 Task: Open Card Mediation Preparation Review in Board Email Marketing Best Practices to Workspace Appointment Scheduling and add a team member Softage.1@softage.net, a label Blue, a checklist Content Marketing, an attachment from Trello, a color Blue and finally, add a card description 'Develop and launch new marketing campaign for product' and a comment 'We should approach this task with a sense of ownership and personal responsibility for its success.'. Add a start date 'Jan 01, 1900' with a due date 'Jan 08, 1900'
Action: Mouse moved to (175, 145)
Screenshot: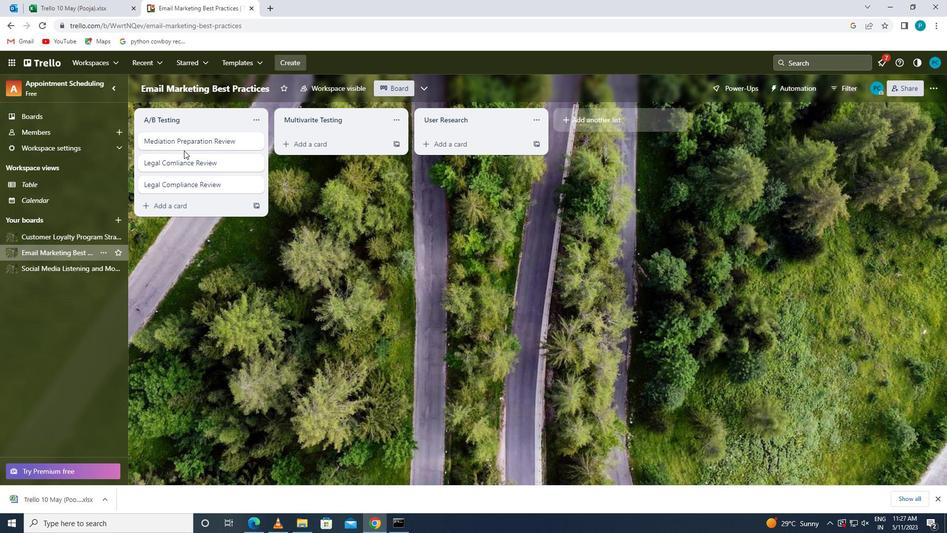 
Action: Mouse pressed left at (175, 145)
Screenshot: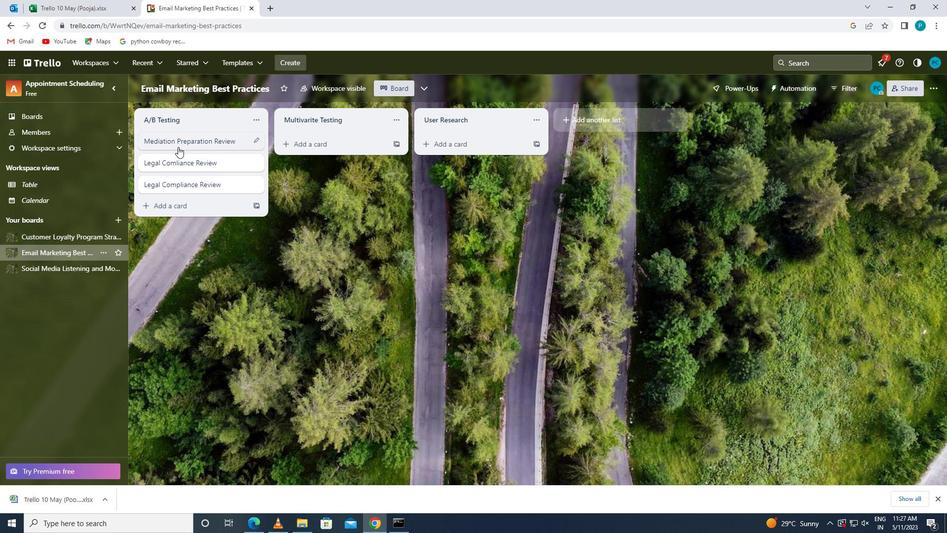 
Action: Mouse moved to (585, 145)
Screenshot: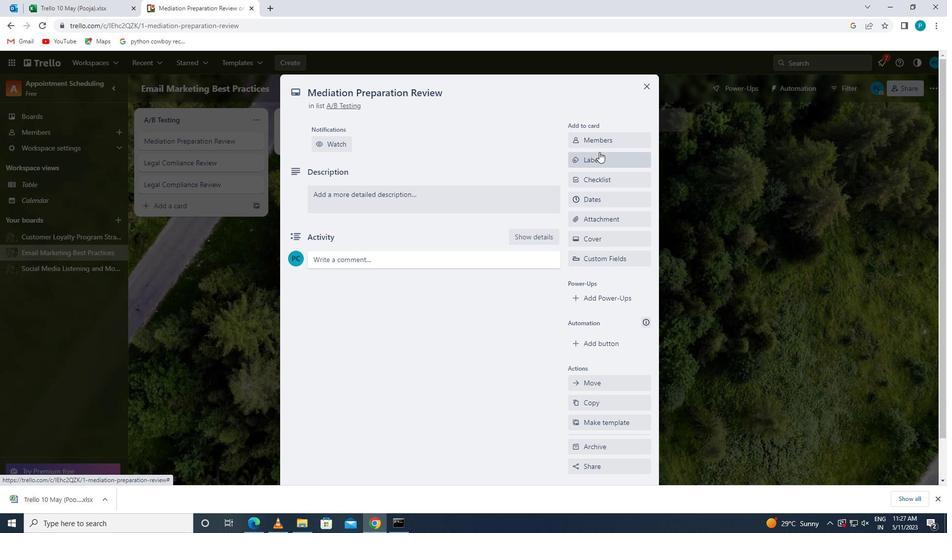 
Action: Mouse pressed left at (585, 145)
Screenshot: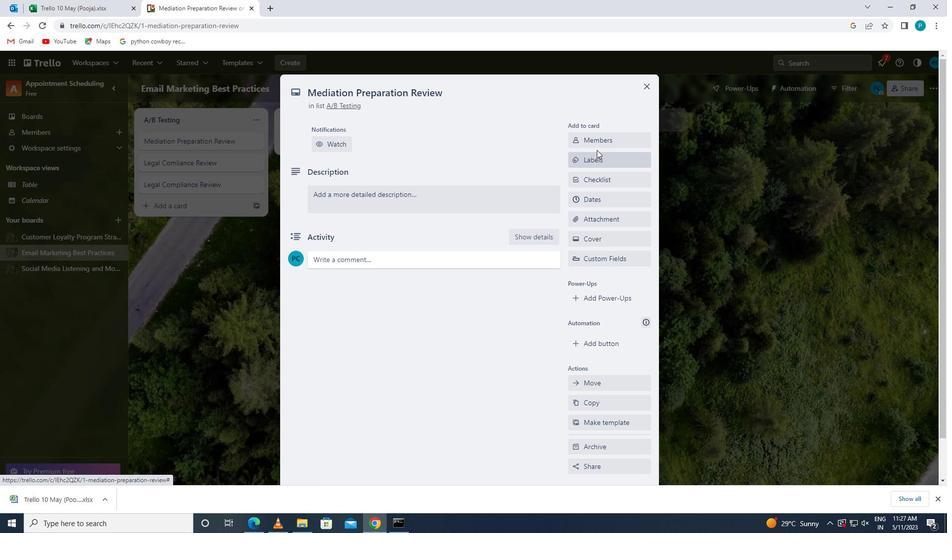 
Action: Mouse moved to (615, 154)
Screenshot: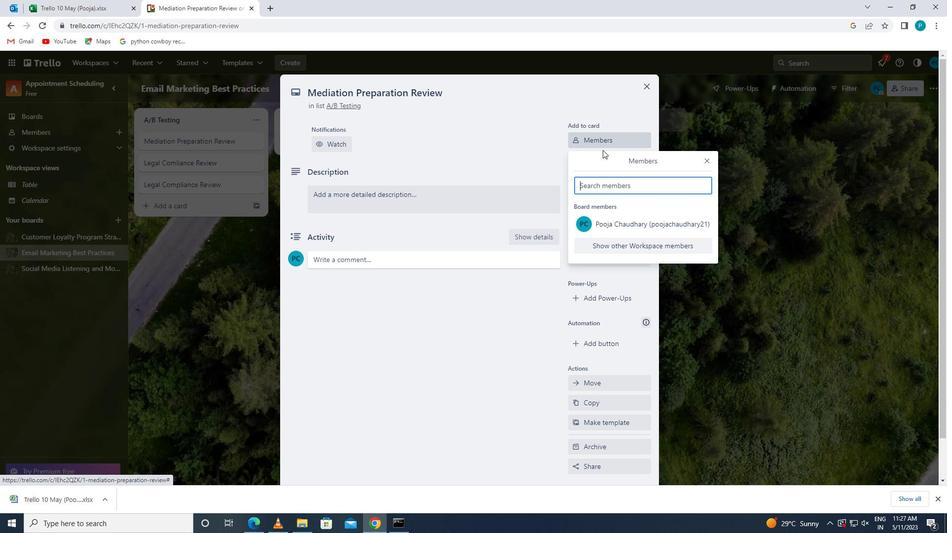 
Action: Key pressed <Key.caps_lock>s<Key.caps_lock>oftage.1
Screenshot: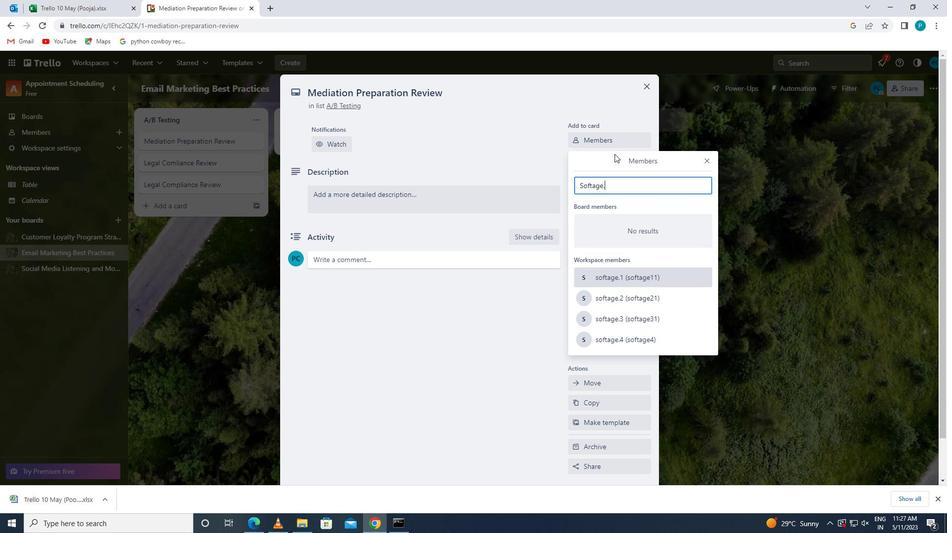 
Action: Mouse moved to (629, 277)
Screenshot: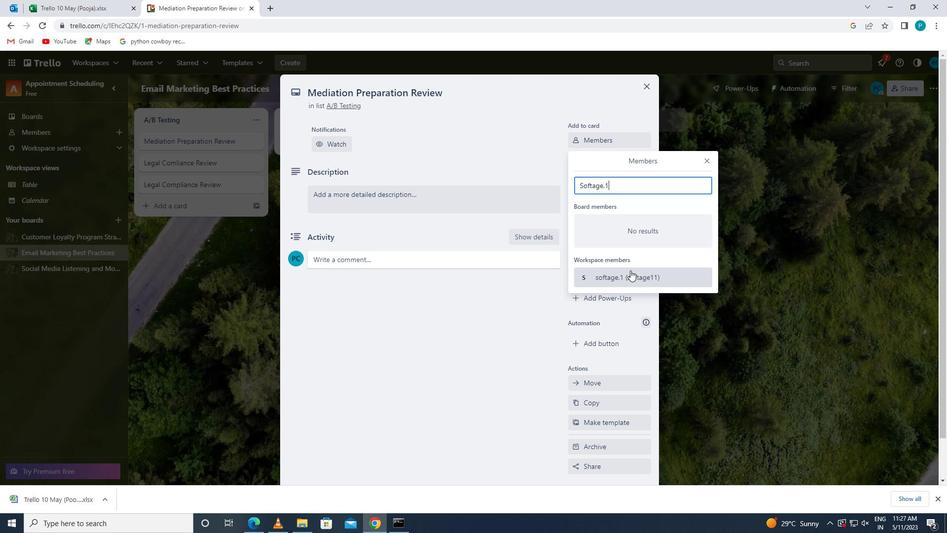 
Action: Mouse pressed left at (629, 277)
Screenshot: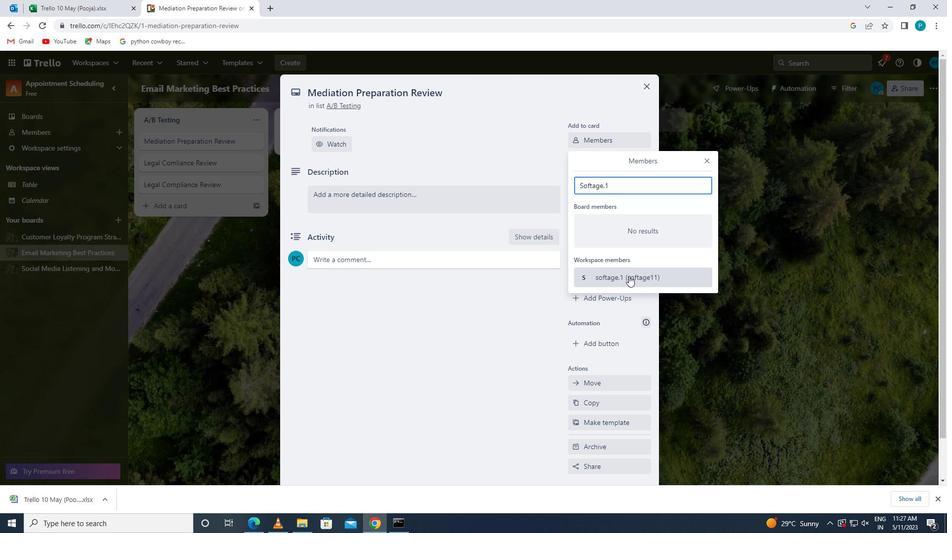 
Action: Mouse moved to (708, 158)
Screenshot: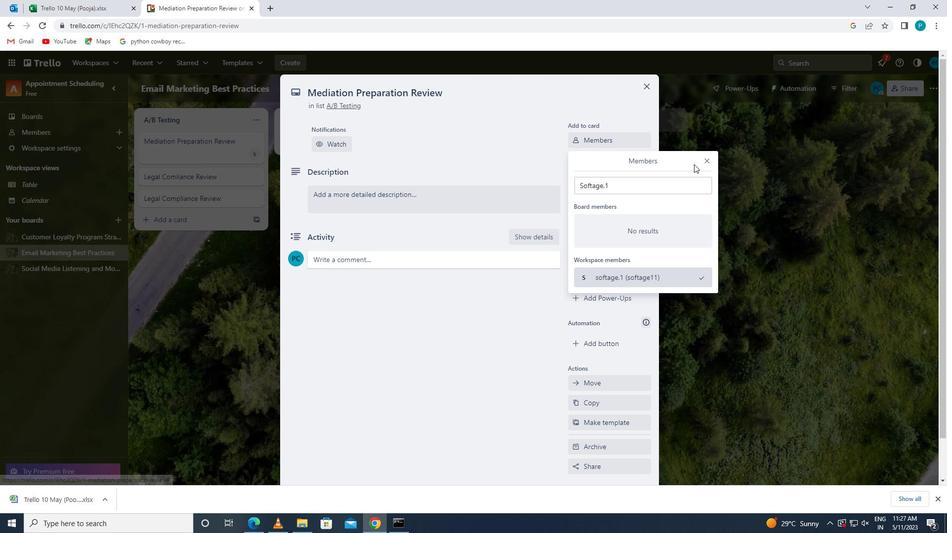 
Action: Mouse pressed left at (708, 158)
Screenshot: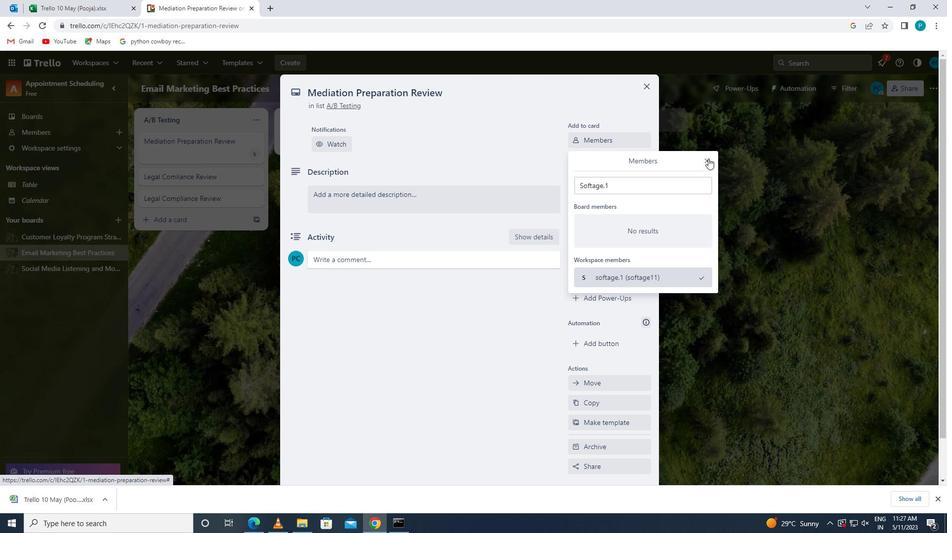 
Action: Mouse moved to (613, 193)
Screenshot: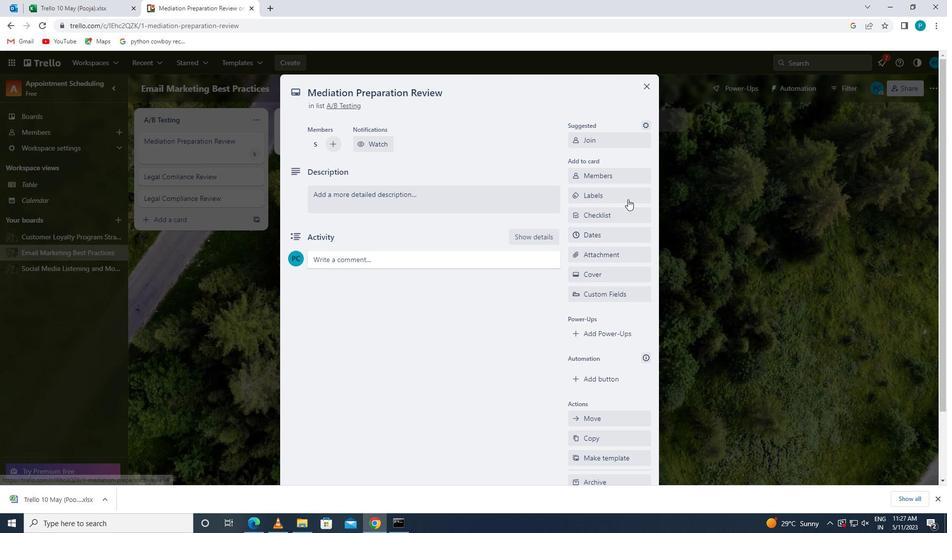 
Action: Mouse pressed left at (613, 193)
Screenshot: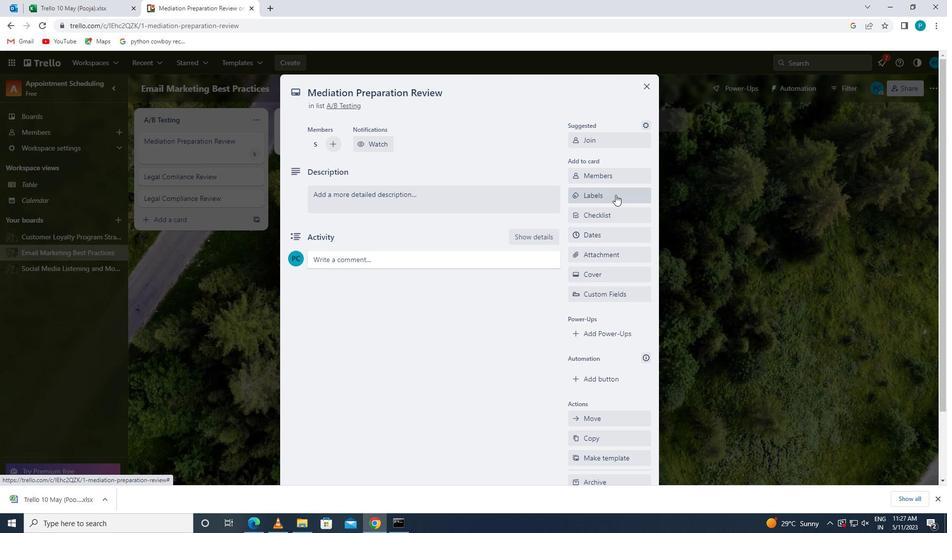 
Action: Mouse moved to (594, 388)
Screenshot: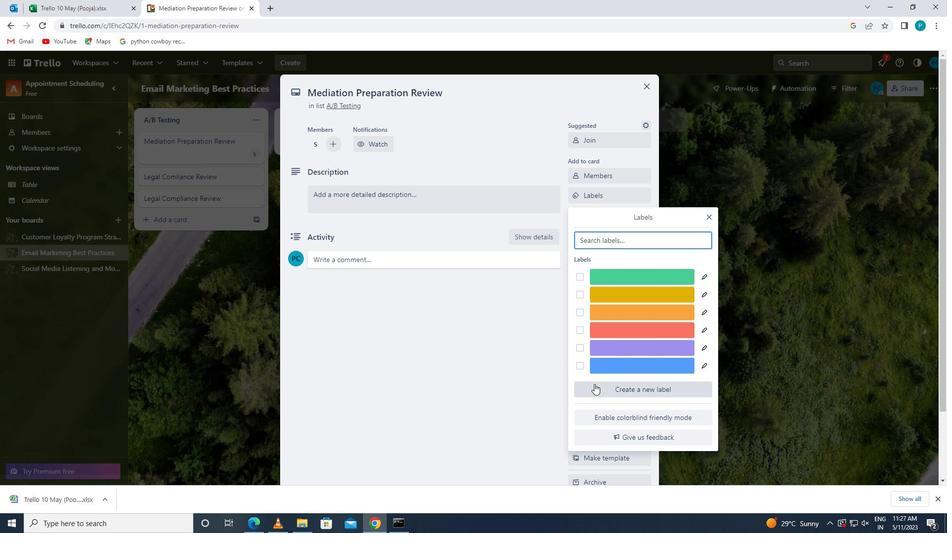
Action: Mouse pressed left at (594, 388)
Screenshot: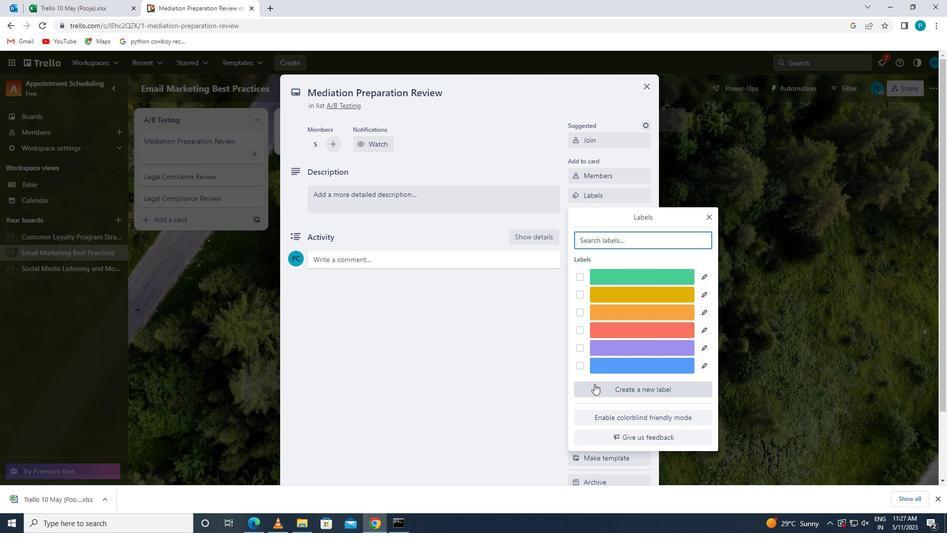 
Action: Mouse moved to (585, 284)
Screenshot: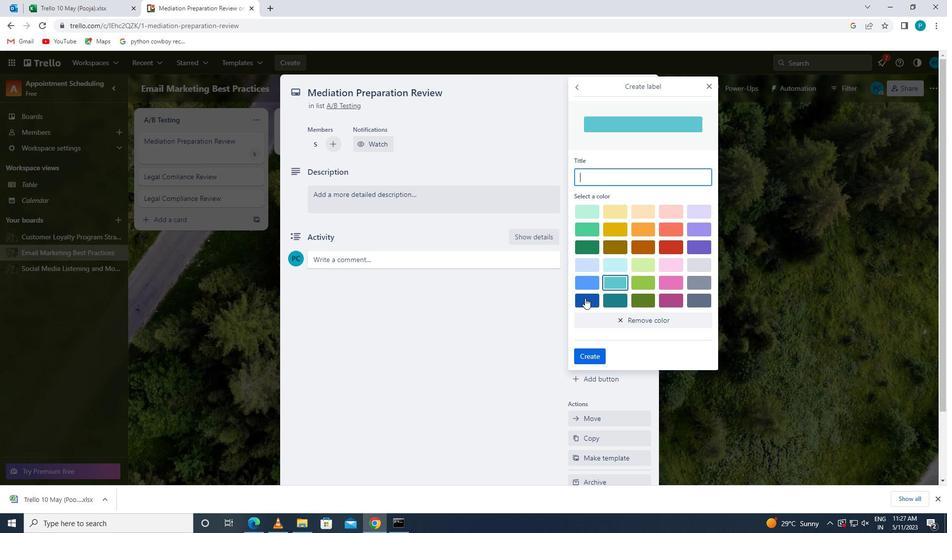 
Action: Mouse pressed left at (585, 284)
Screenshot: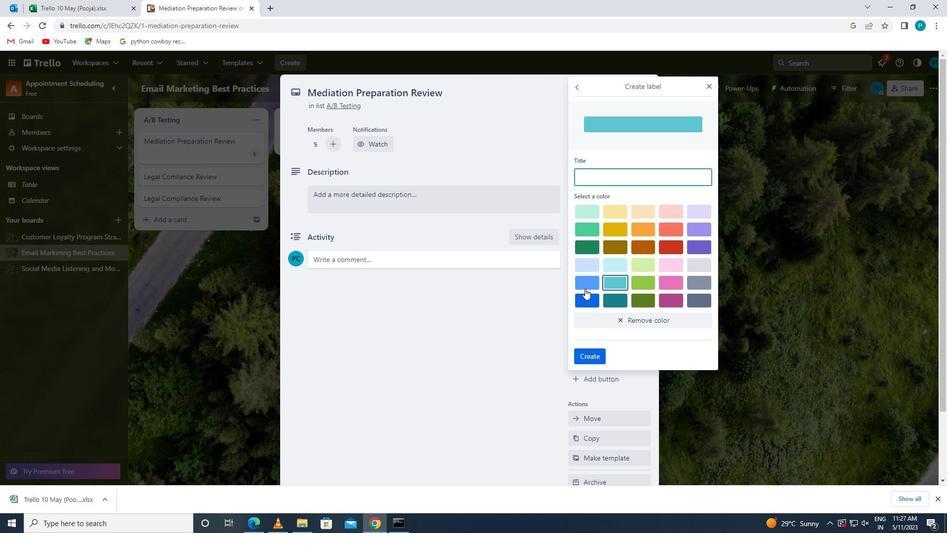 
Action: Mouse moved to (592, 354)
Screenshot: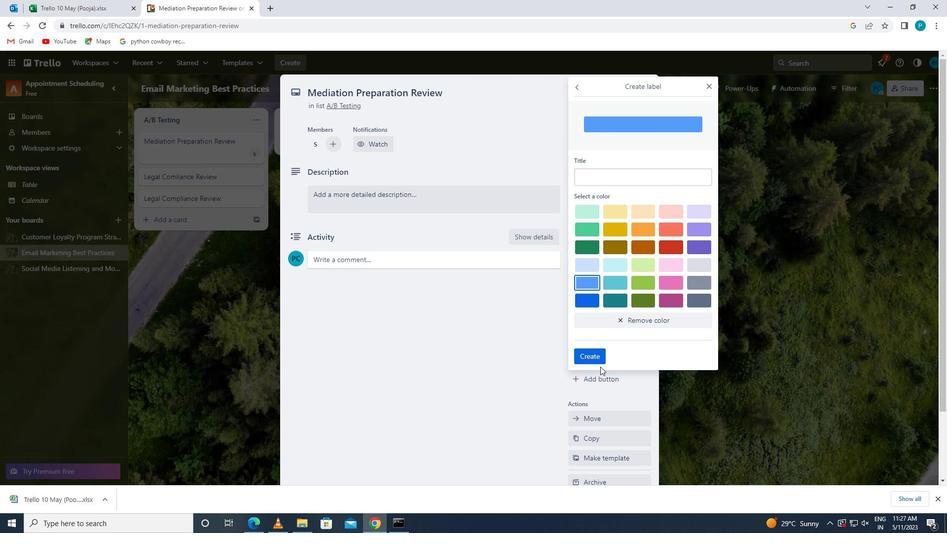 
Action: Mouse pressed left at (592, 354)
Screenshot: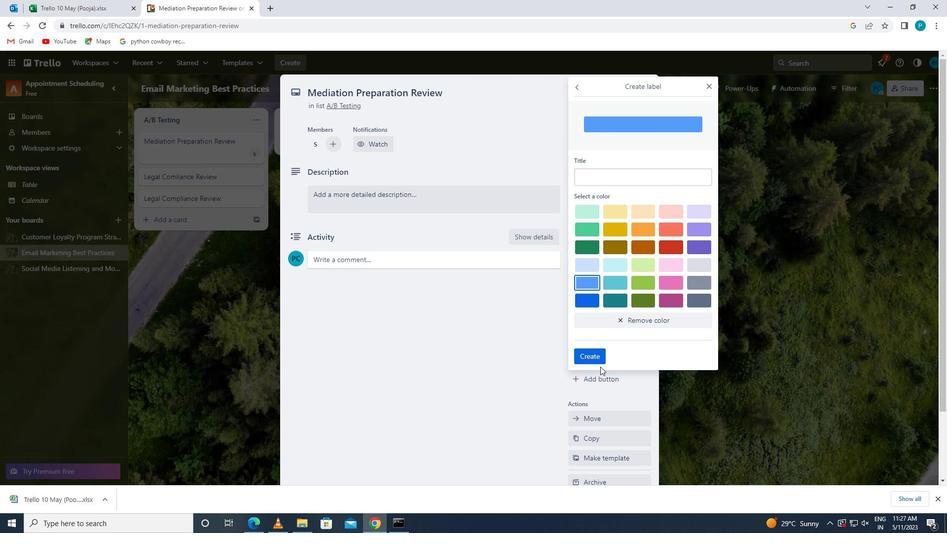 
Action: Mouse moved to (707, 217)
Screenshot: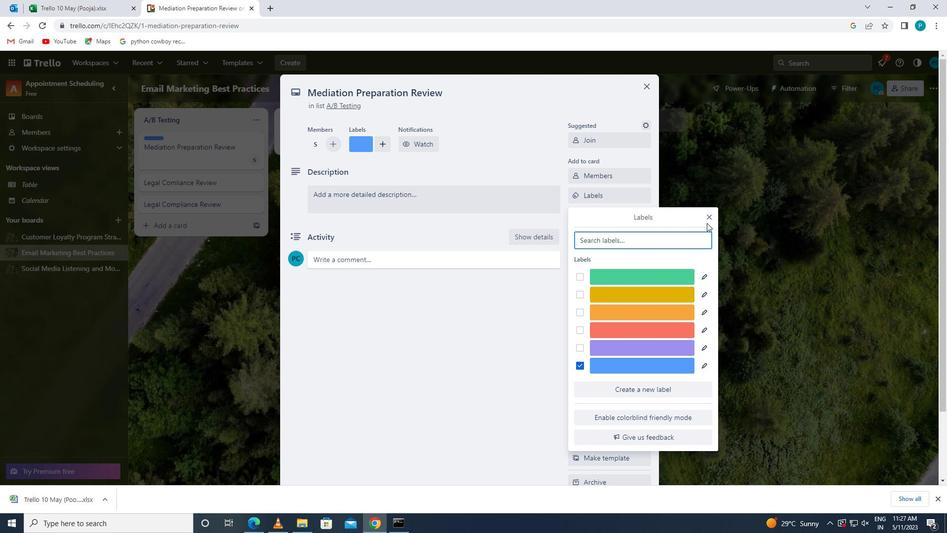 
Action: Mouse pressed left at (707, 217)
Screenshot: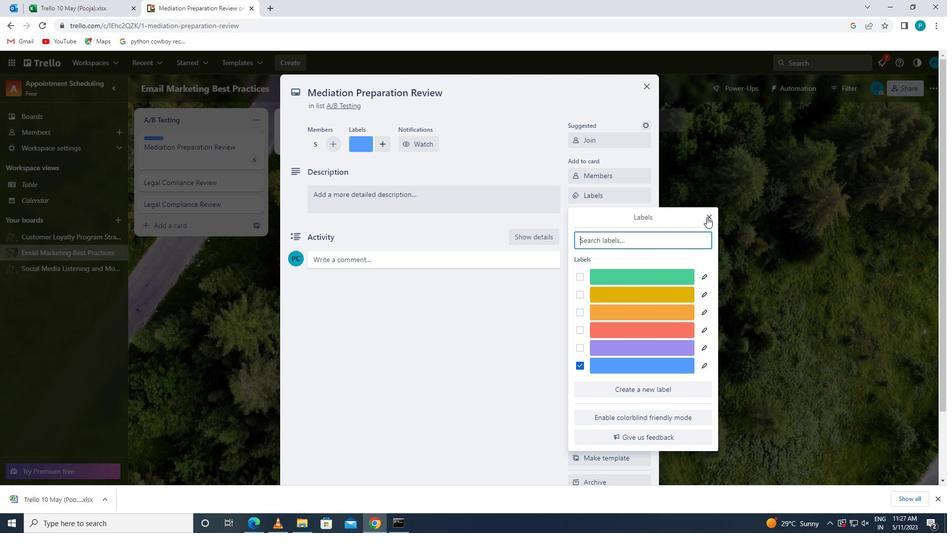 
Action: Mouse moved to (600, 223)
Screenshot: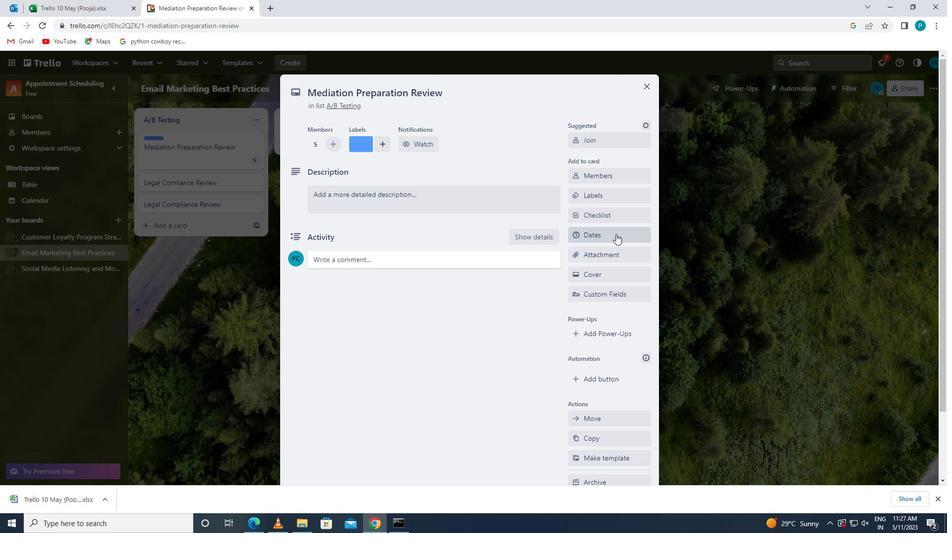 
Action: Mouse pressed left at (600, 223)
Screenshot: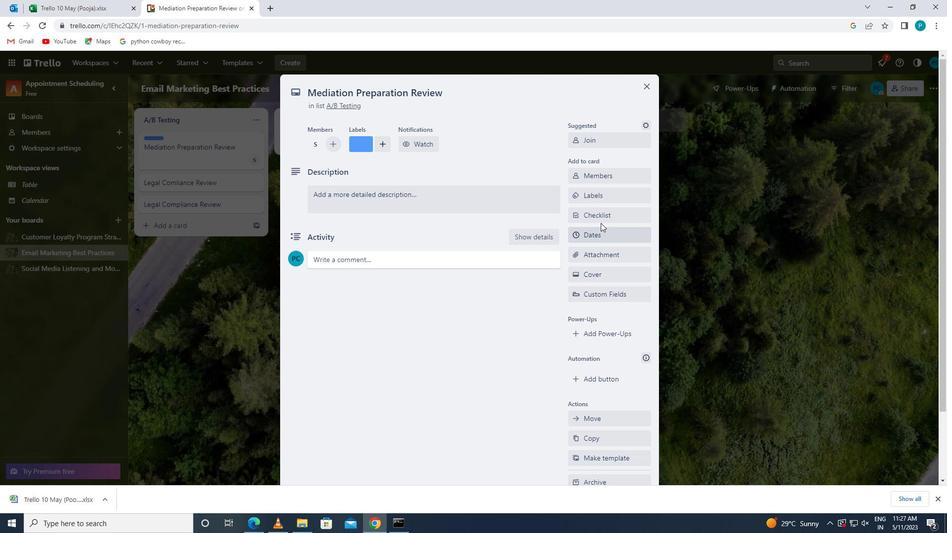 
Action: Mouse moved to (598, 221)
Screenshot: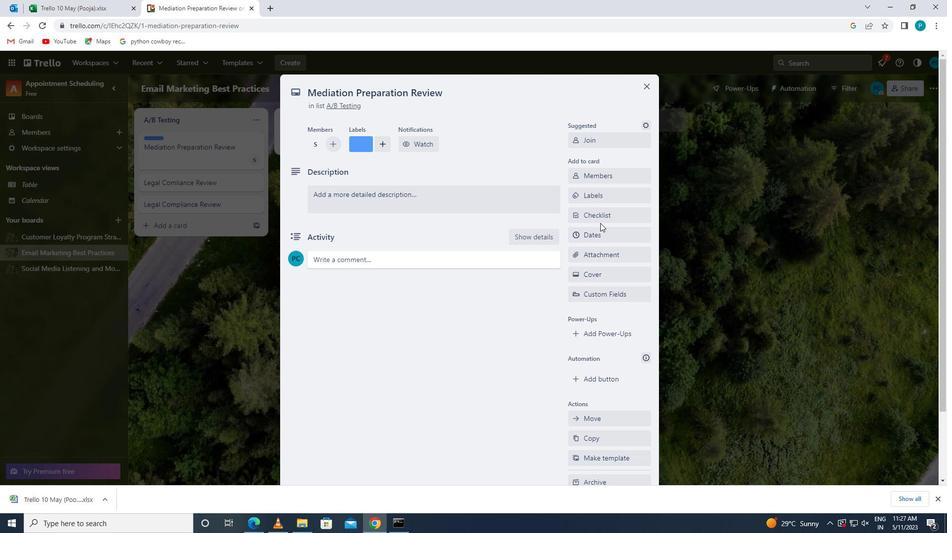 
Action: Mouse pressed left at (598, 221)
Screenshot: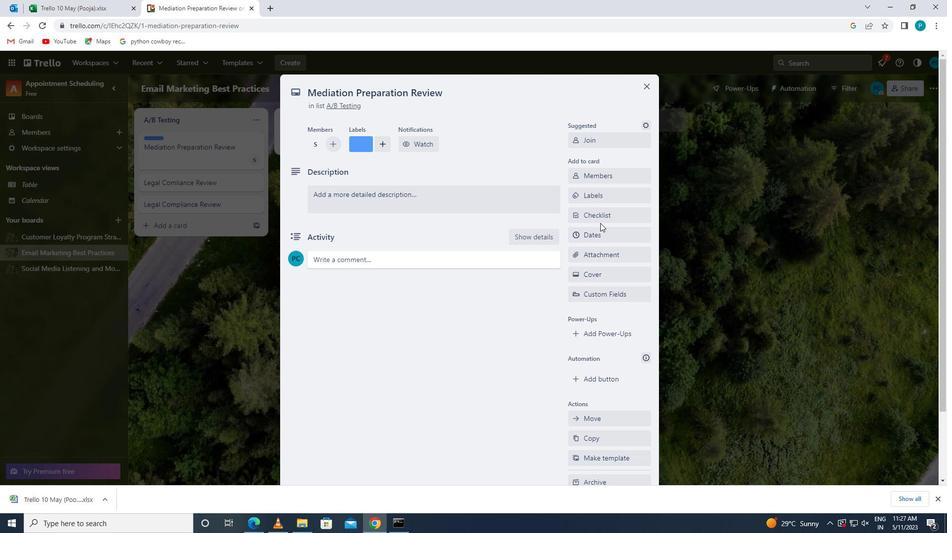 
Action: Mouse moved to (619, 234)
Screenshot: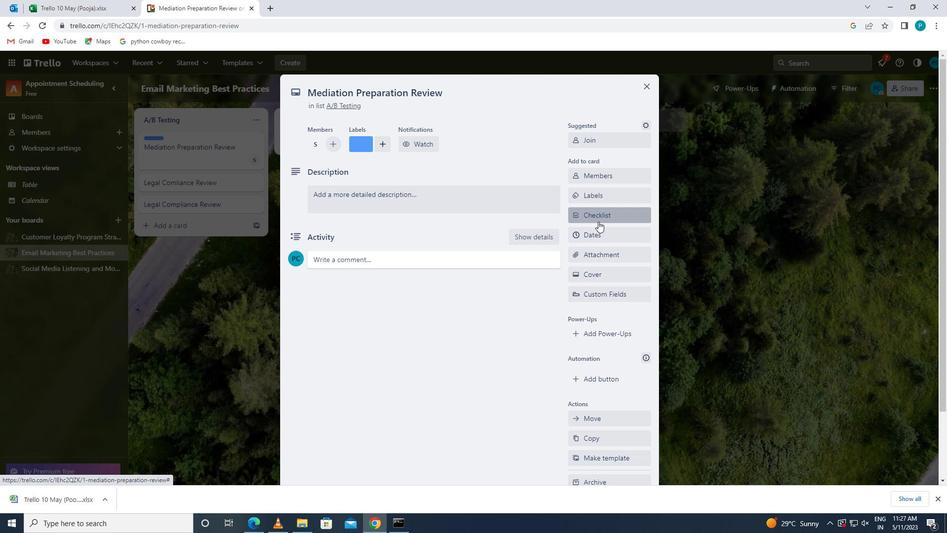
Action: Key pressed <Key.caps_lock>c<Key.caps_lock>ontent<Key.space><Key.caps_lock>m<Key.caps_lock>arketing
Screenshot: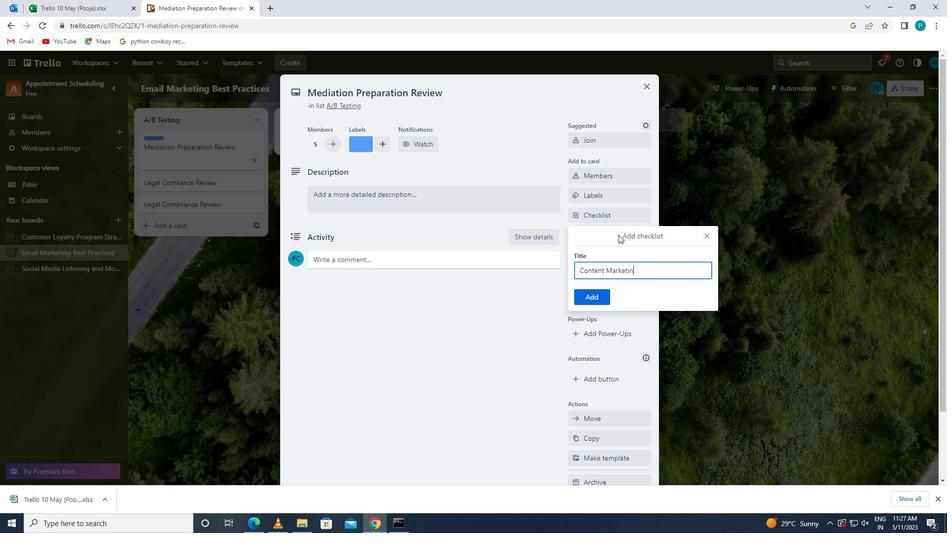 
Action: Mouse moved to (596, 296)
Screenshot: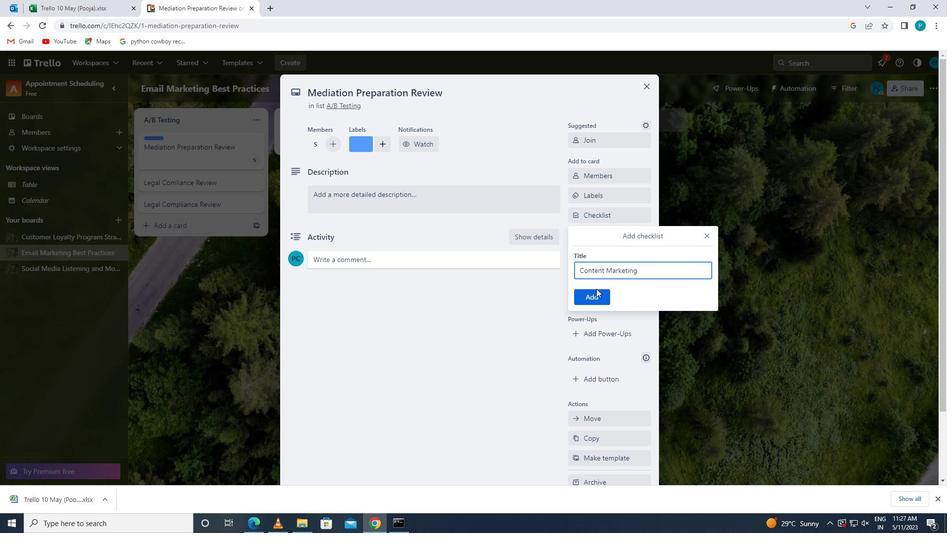 
Action: Mouse pressed left at (596, 296)
Screenshot: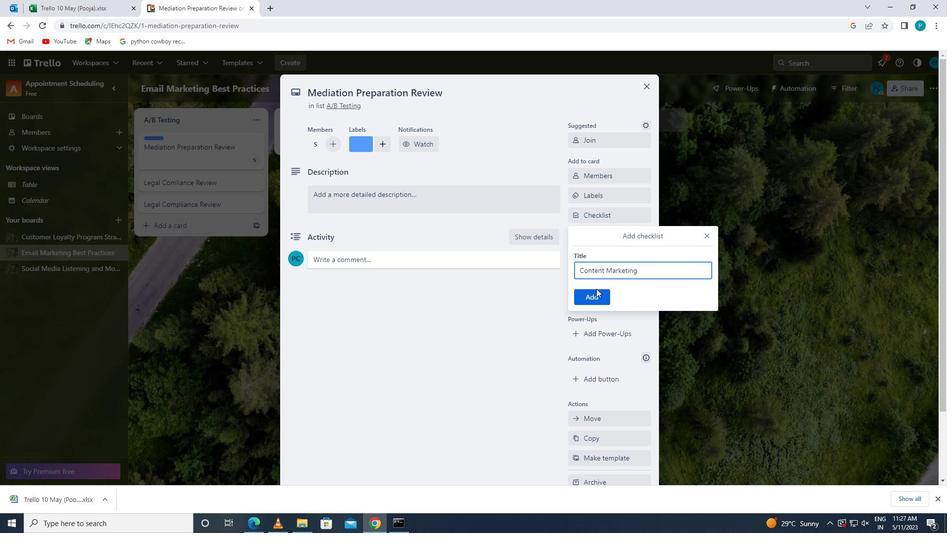 
Action: Mouse moved to (611, 249)
Screenshot: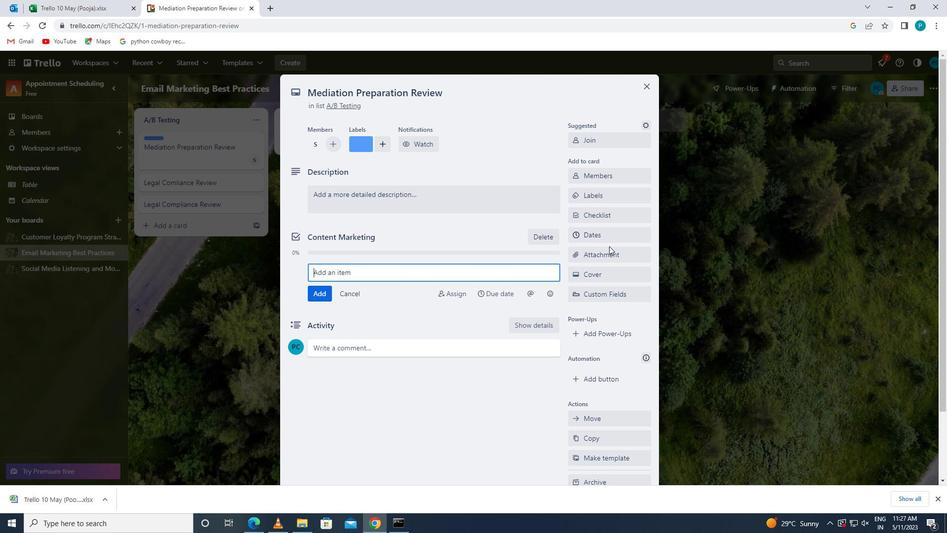 
Action: Mouse pressed left at (611, 249)
Screenshot: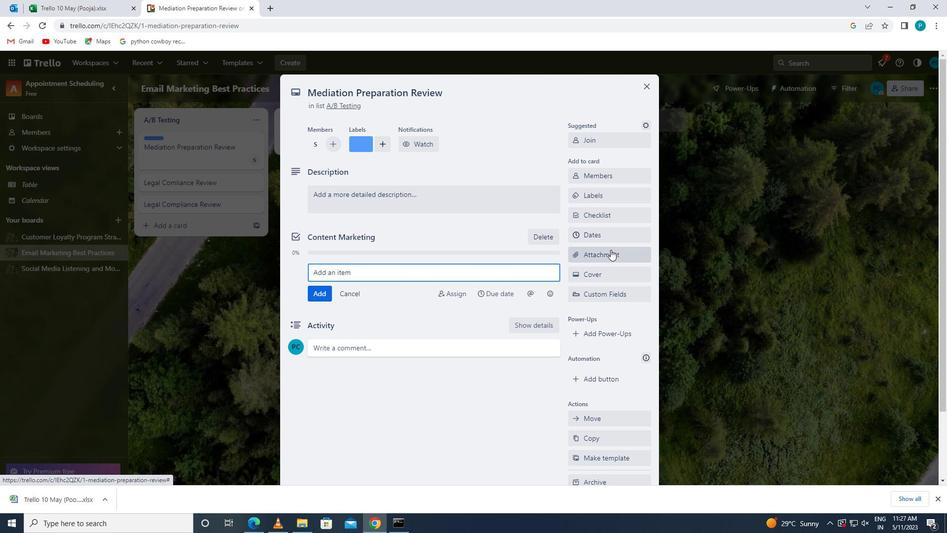 
Action: Mouse moved to (611, 310)
Screenshot: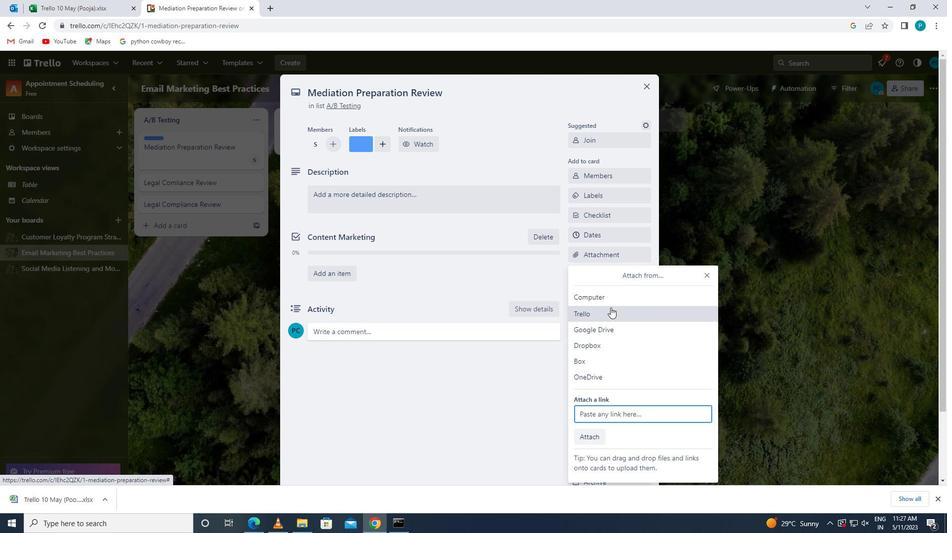 
Action: Mouse pressed left at (611, 310)
Screenshot: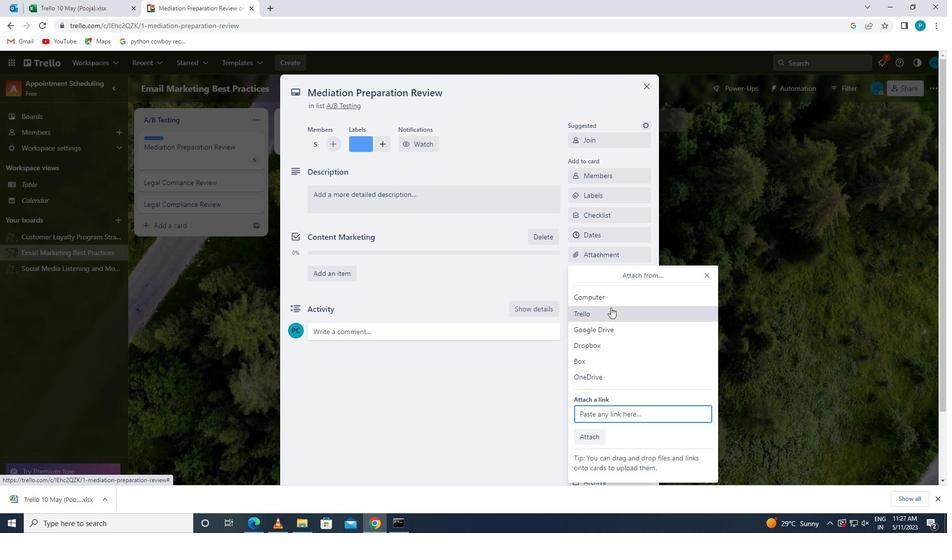 
Action: Mouse moved to (624, 193)
Screenshot: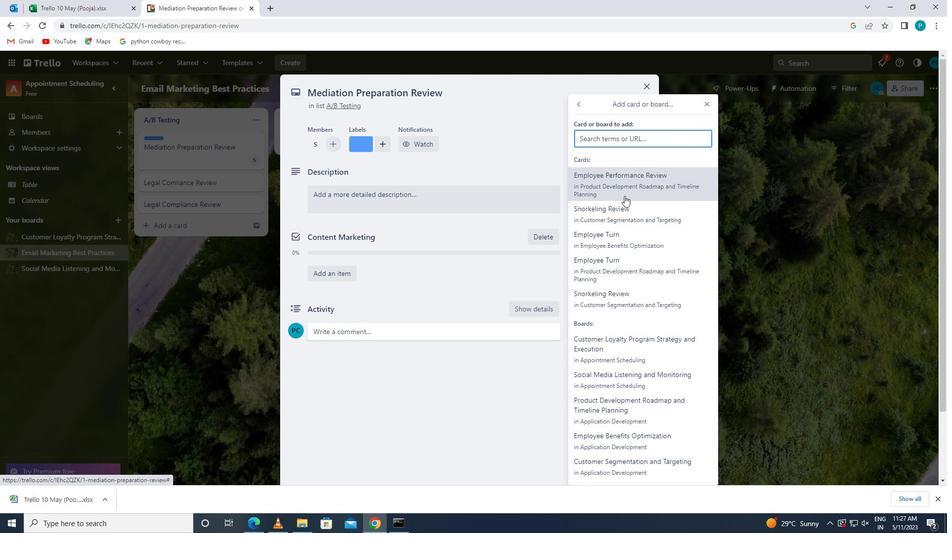 
Action: Mouse pressed left at (624, 193)
Screenshot: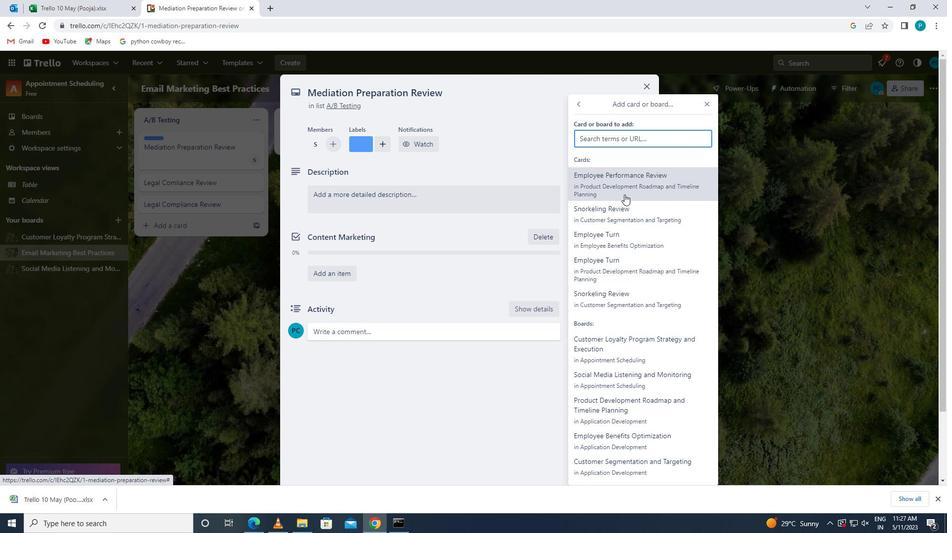 
Action: Mouse moved to (615, 275)
Screenshot: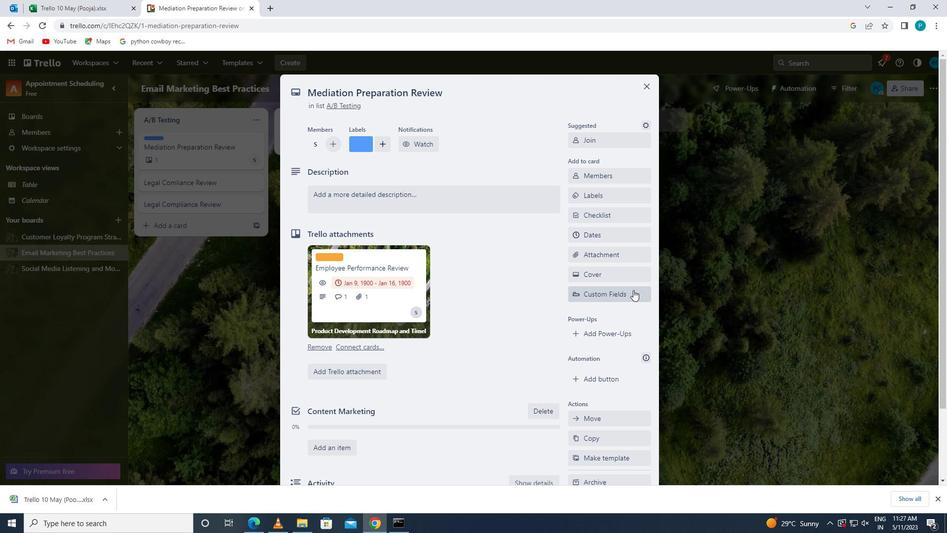 
Action: Mouse pressed left at (615, 275)
Screenshot: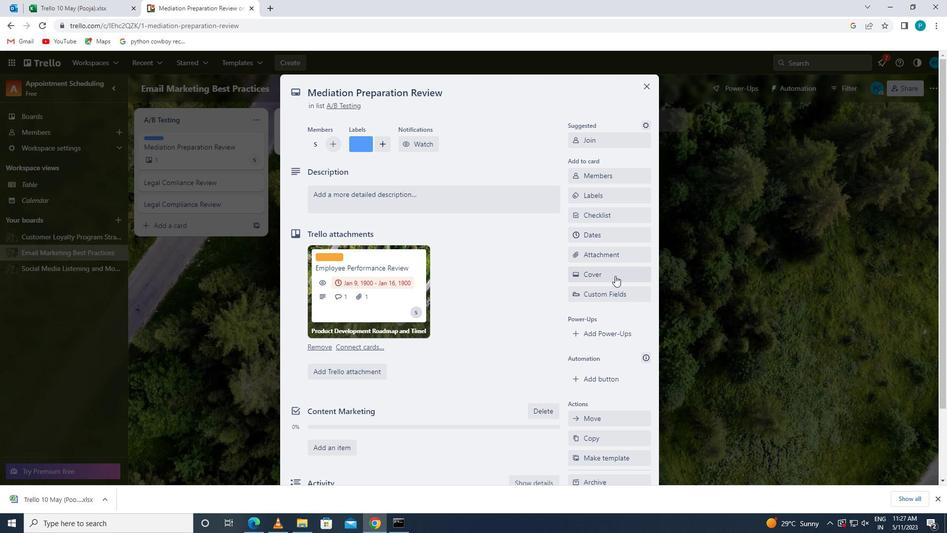 
Action: Mouse moved to (588, 301)
Screenshot: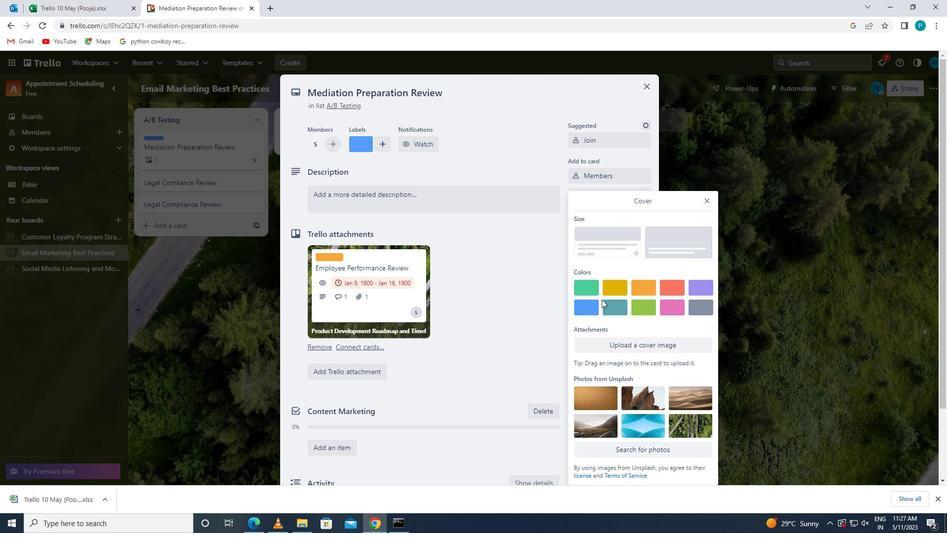 
Action: Mouse pressed left at (588, 301)
Screenshot: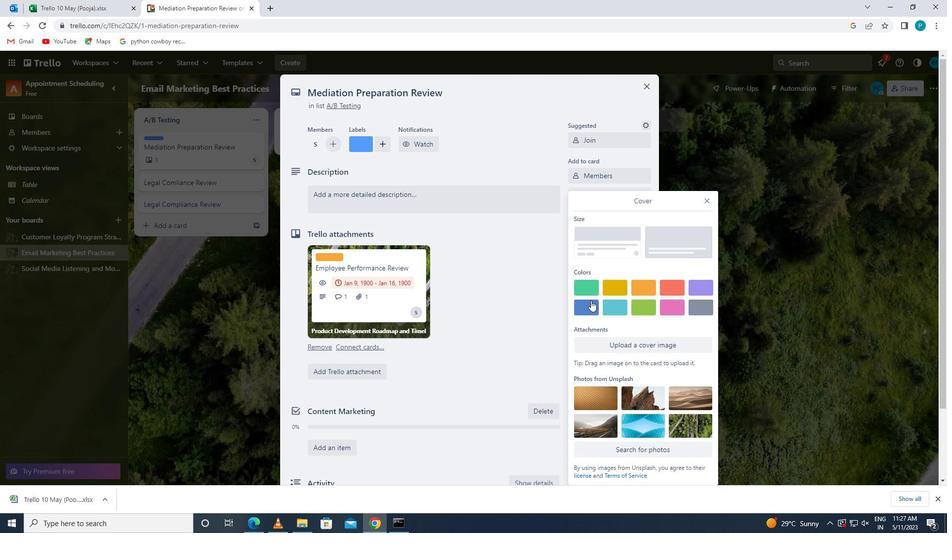 
Action: Mouse moved to (711, 181)
Screenshot: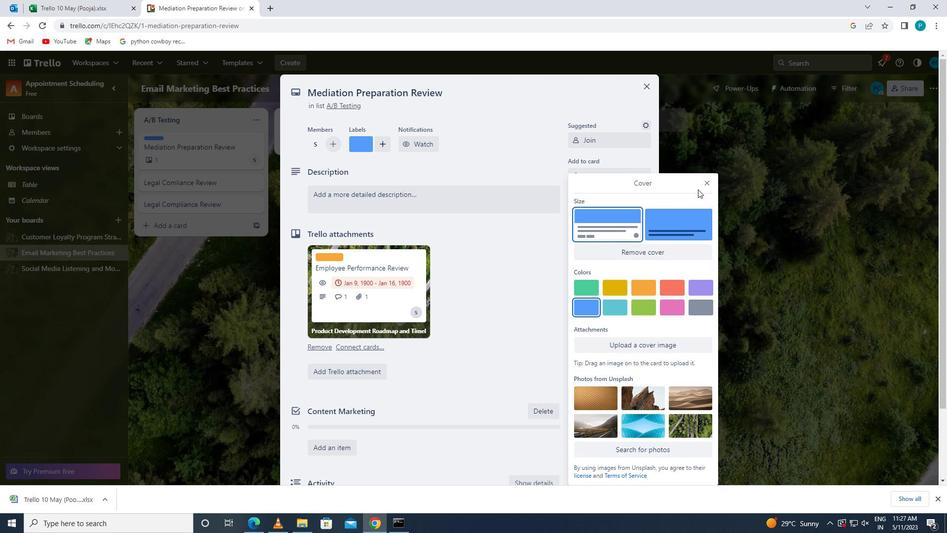 
Action: Mouse pressed left at (711, 181)
Screenshot: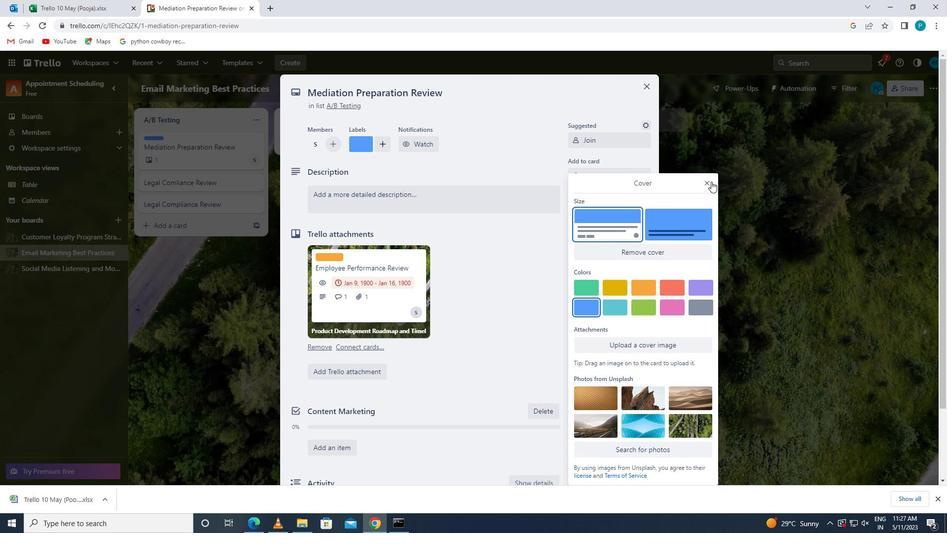 
Action: Mouse moved to (459, 238)
Screenshot: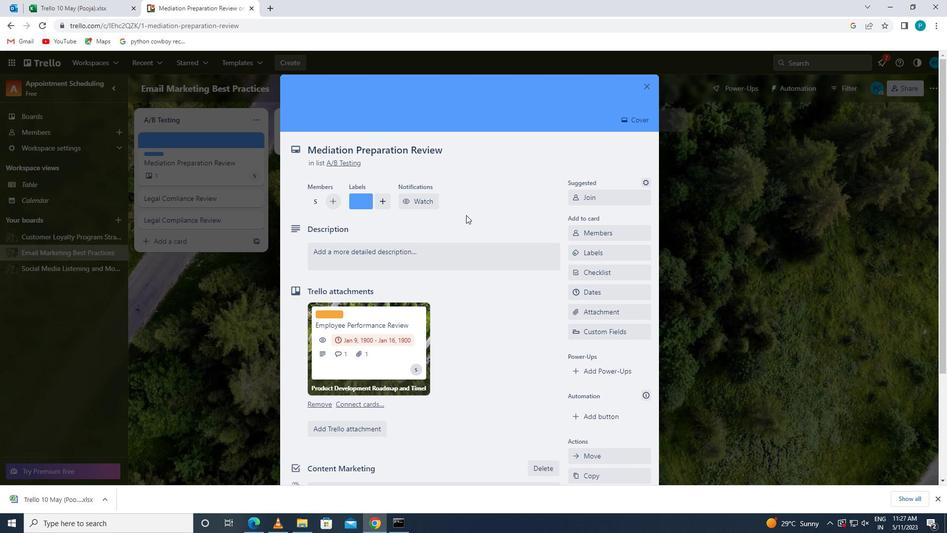 
Action: Mouse pressed left at (459, 238)
Screenshot: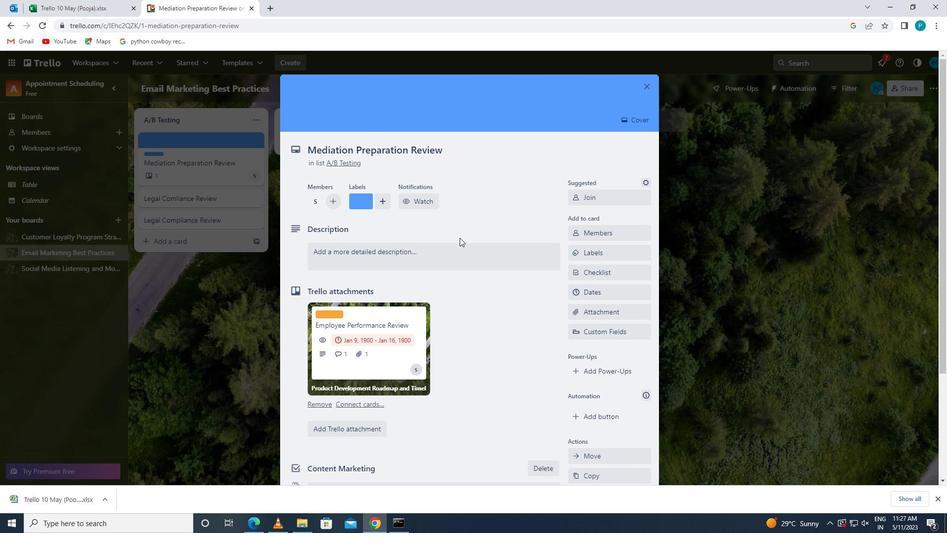
Action: Mouse moved to (460, 247)
Screenshot: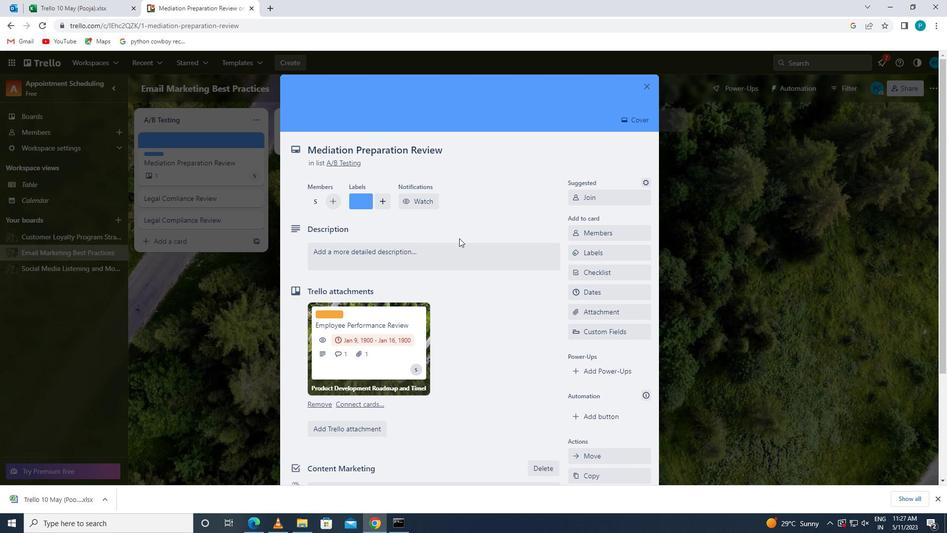 
Action: Mouse pressed left at (460, 247)
Screenshot: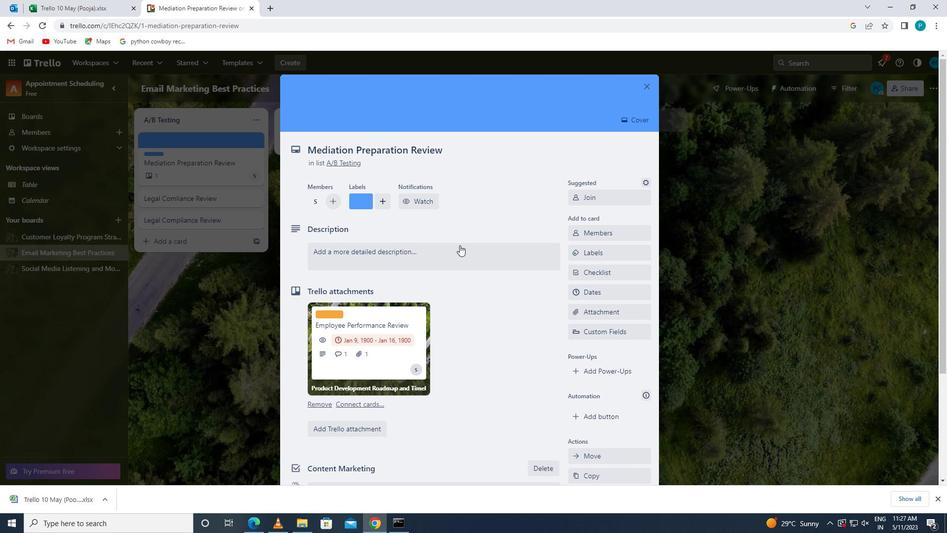 
Action: Key pressed <Key.caps_lock>d<Key.caps_lock>evelop<Key.space><Key.space>and<Key.space>laum<Key.backspace>nch<Key.space><Key.space>new<Key.space>markey<Key.backspace>ting<Key.space>campaign<Key.space>for<Key.space>product
Screenshot: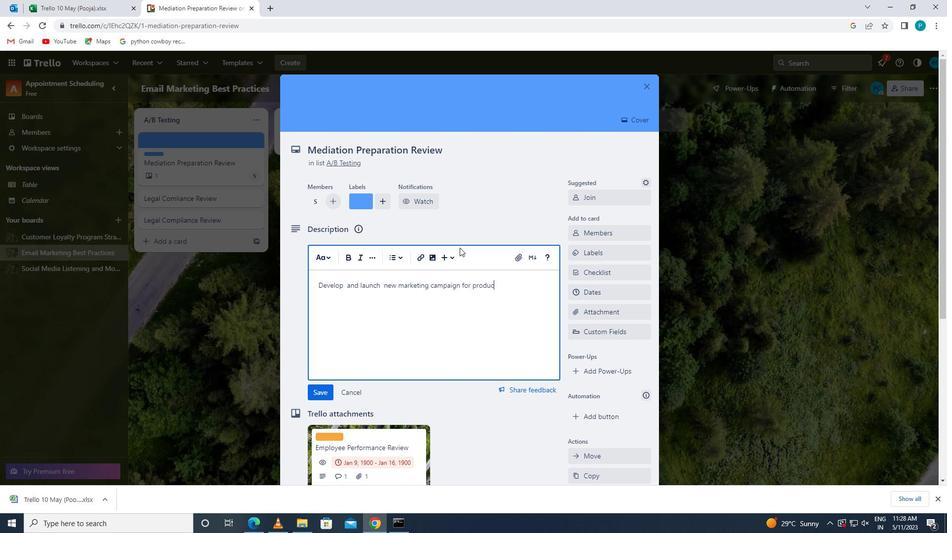 
Action: Mouse moved to (310, 392)
Screenshot: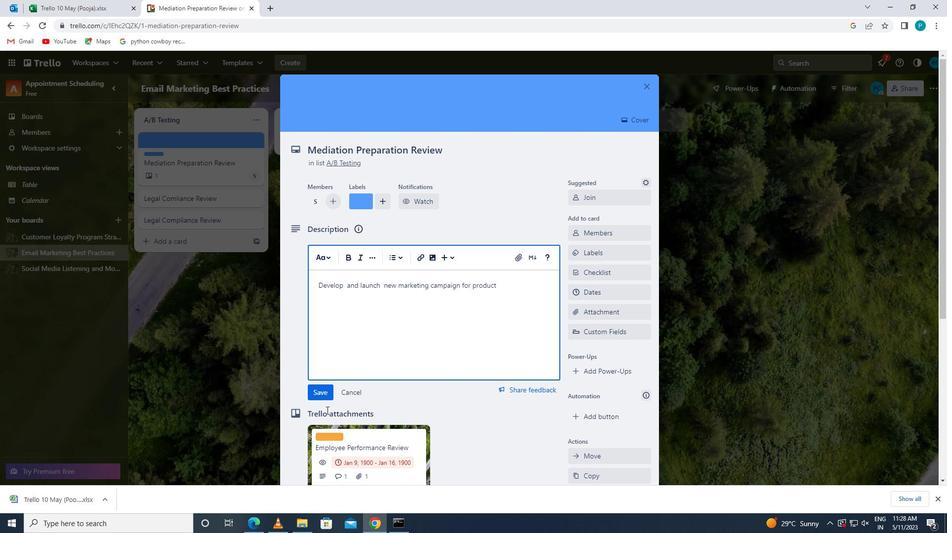 
Action: Mouse pressed left at (310, 392)
Screenshot: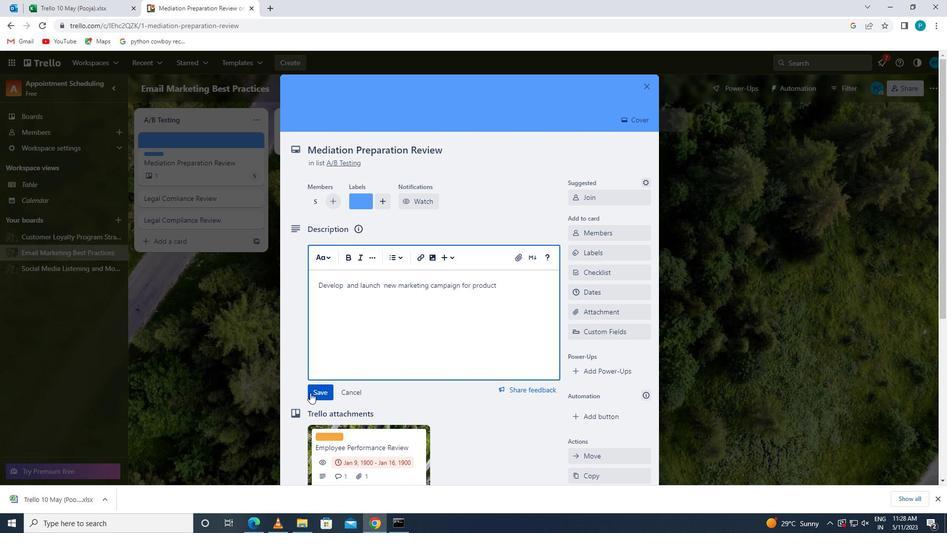 
Action: Mouse moved to (450, 349)
Screenshot: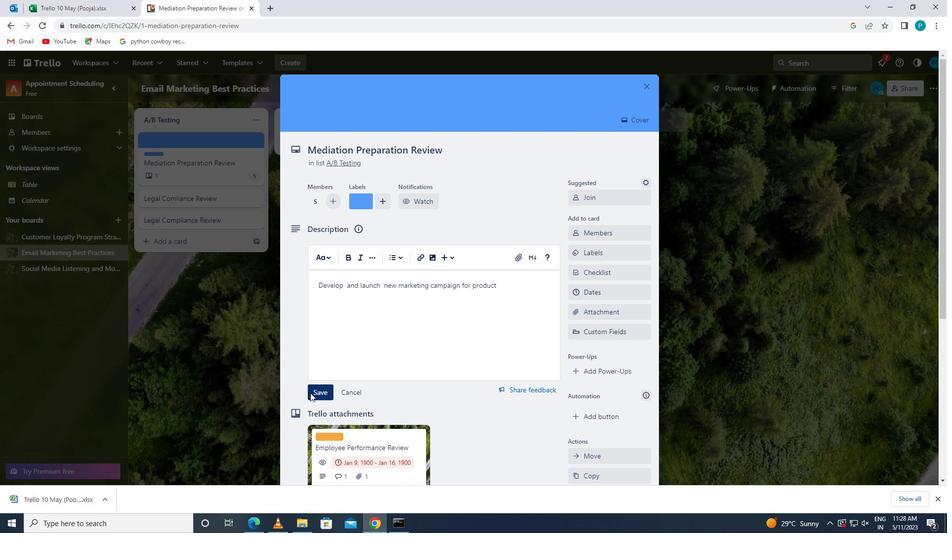 
Action: Mouse scrolled (450, 349) with delta (0, 0)
Screenshot: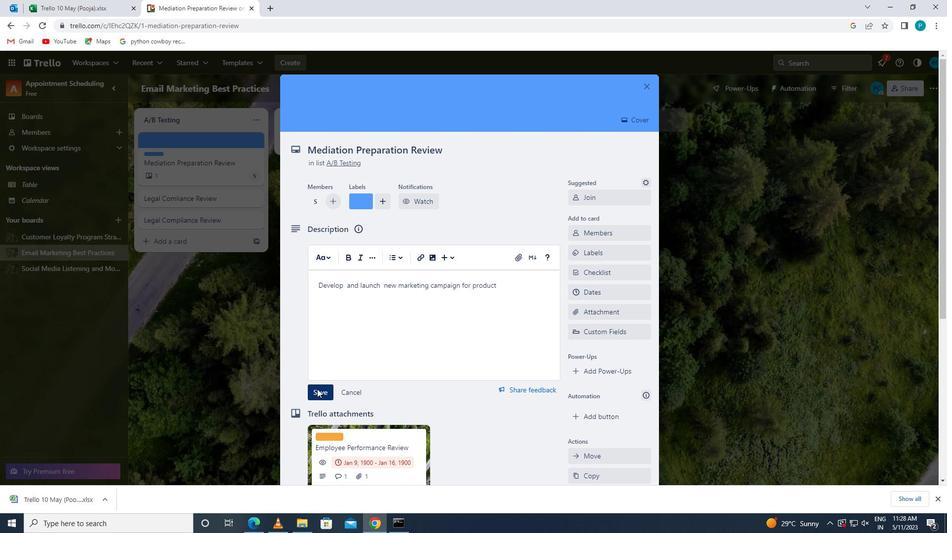 
Action: Mouse scrolled (450, 349) with delta (0, 0)
Screenshot: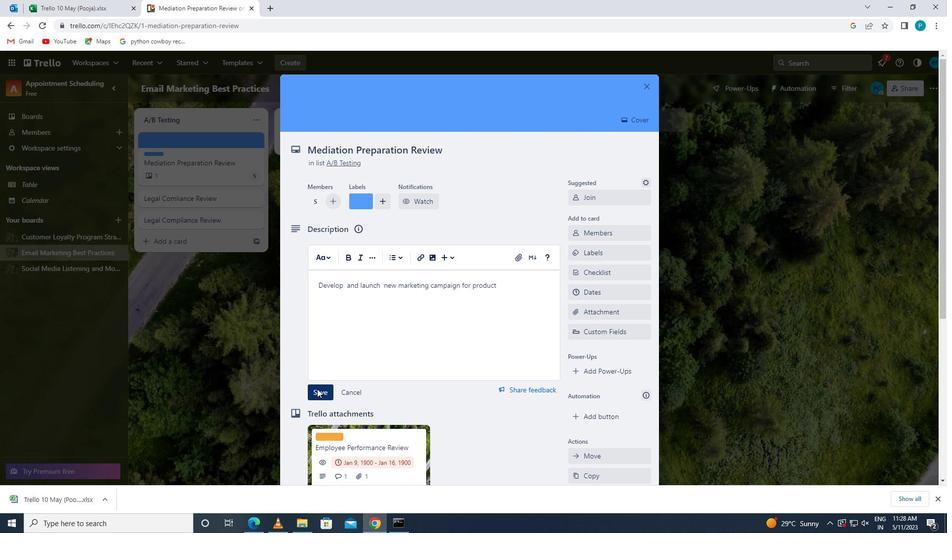 
Action: Mouse scrolled (450, 349) with delta (0, 0)
Screenshot: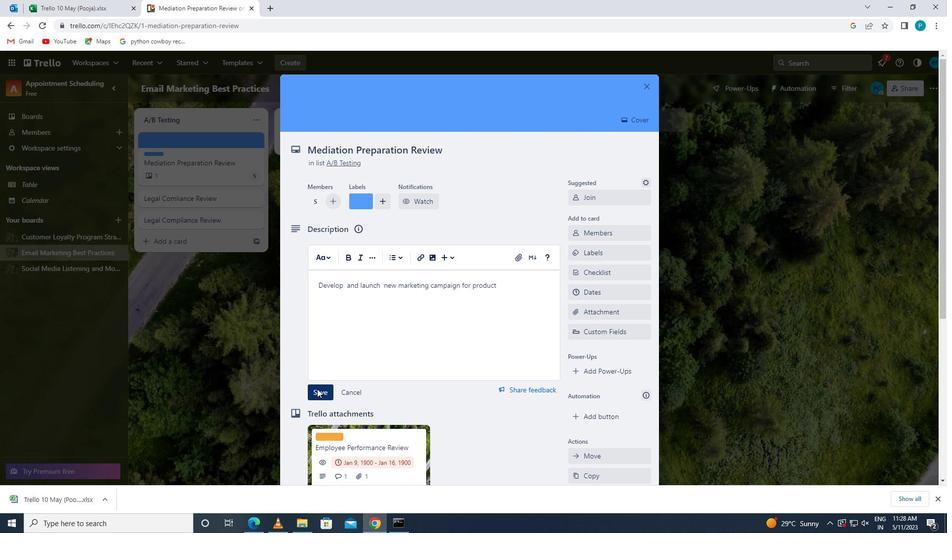 
Action: Mouse moved to (372, 416)
Screenshot: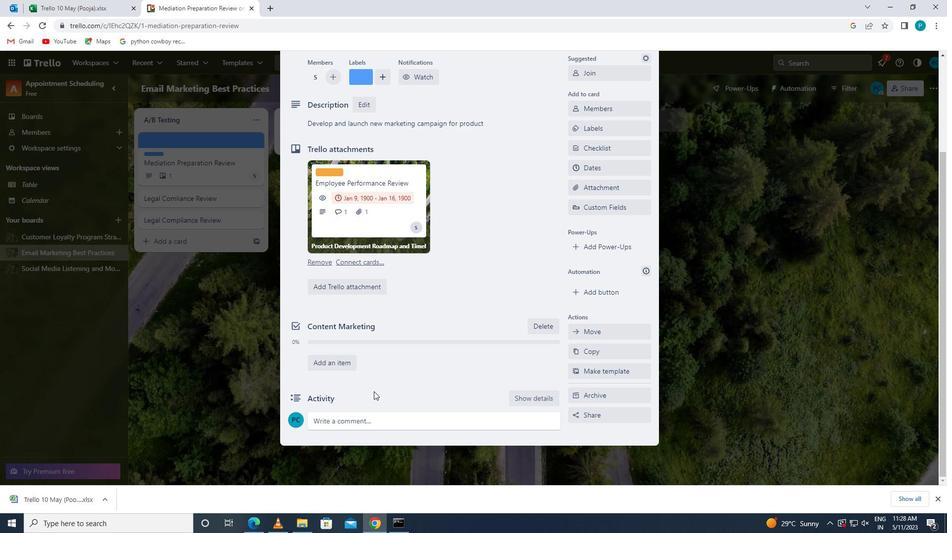 
Action: Mouse pressed left at (372, 416)
Screenshot: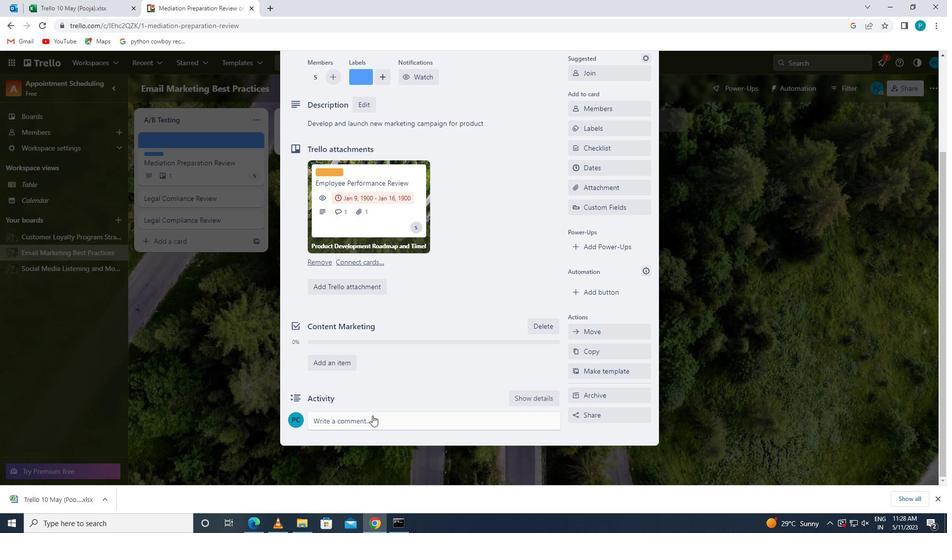 
Action: Key pressed <Key.caps_lock>w<Key.caps_lock>e<Key.space>should<Key.space>approach<Key.space>y<Key.backspace>this<Key.space>task<Key.space>with<Key.space>a<Key.space>sense<Key.space>of<Key.space>ownership<Key.space>and<Key.space>personl<Key.backspace>al<Key.space>responsibility<Key.space>for<Key.space>its<Key.space>success<Key.space>
Screenshot: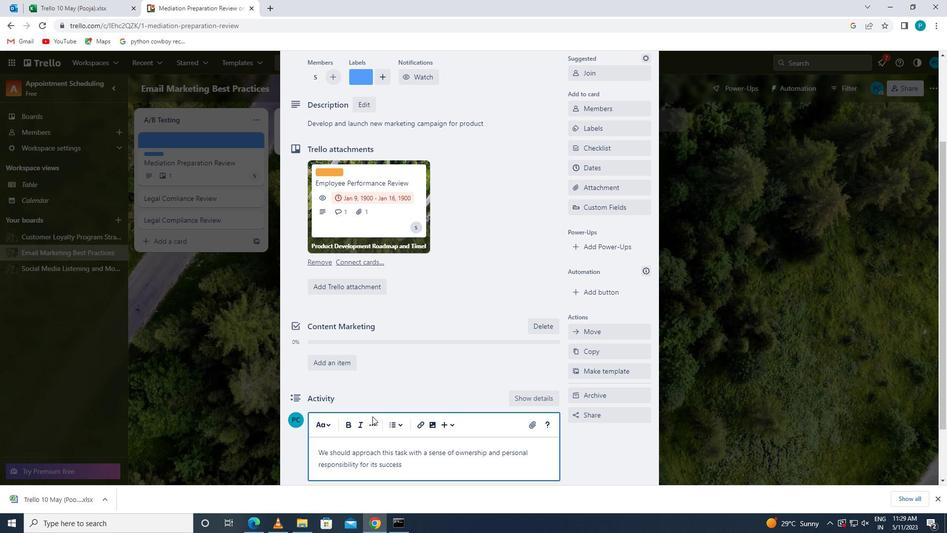 
Action: Mouse scrolled (372, 416) with delta (0, 0)
Screenshot: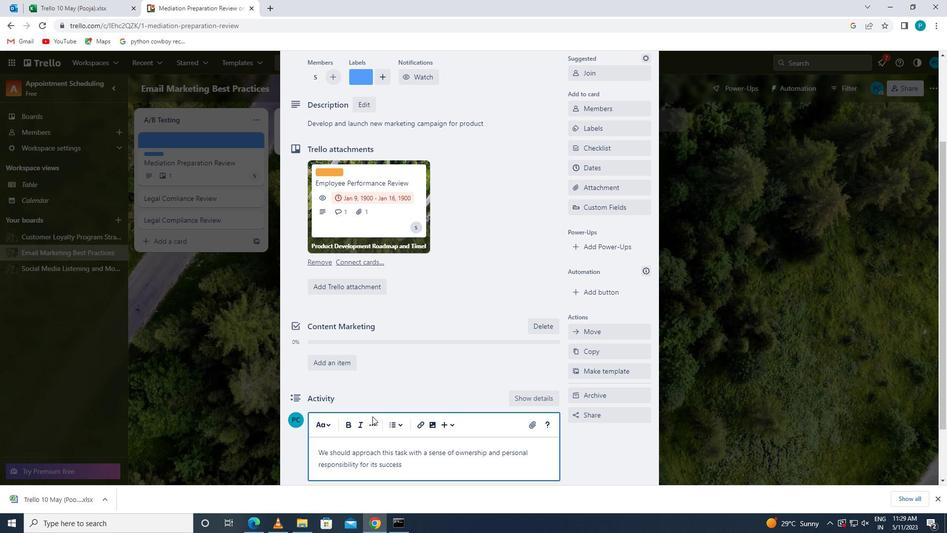 
Action: Mouse moved to (372, 417)
Screenshot: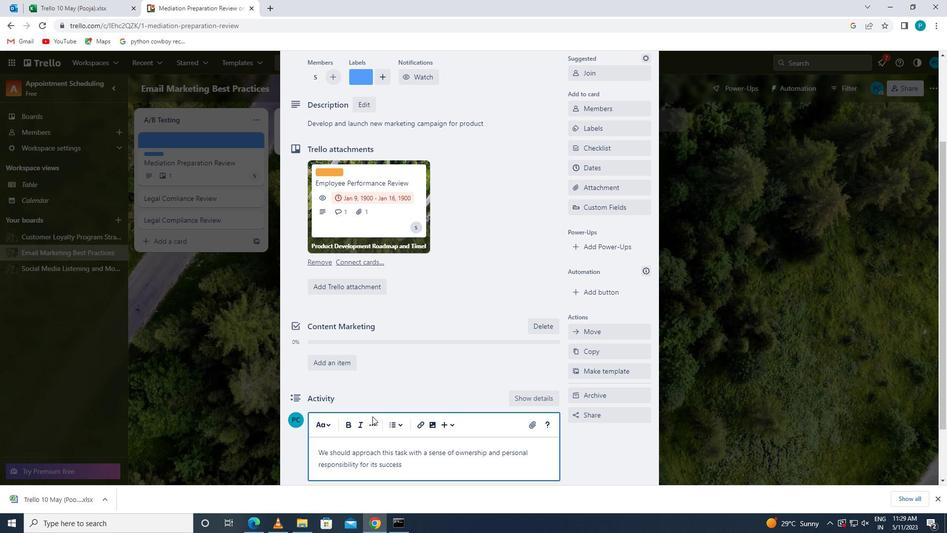 
Action: Mouse scrolled (372, 416) with delta (0, 0)
Screenshot: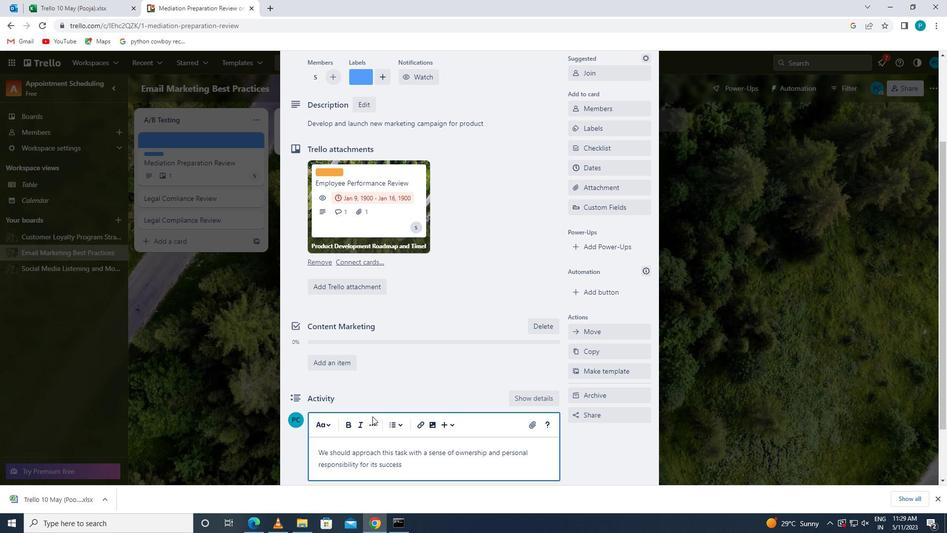 
Action: Mouse moved to (373, 419)
Screenshot: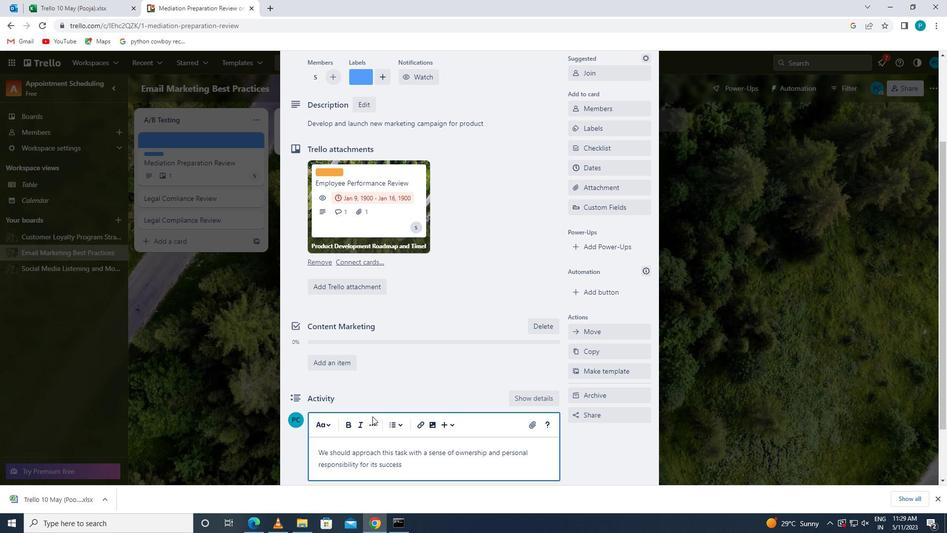 
Action: Mouse scrolled (373, 418) with delta (0, 0)
Screenshot: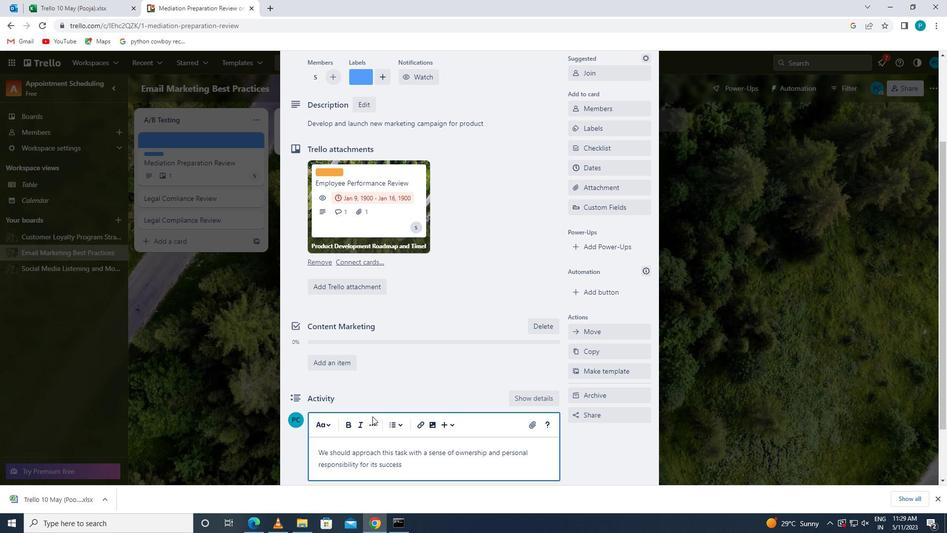 
Action: Mouse moved to (326, 417)
Screenshot: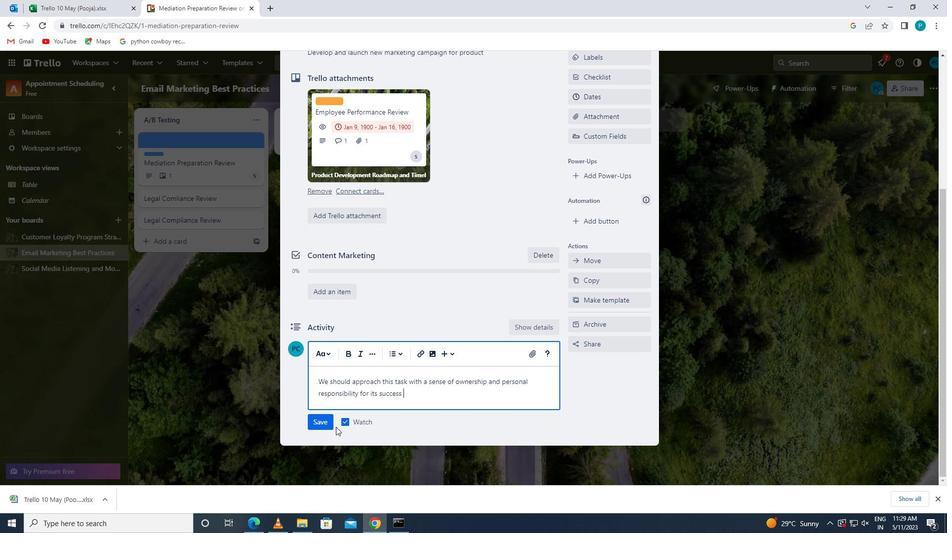 
Action: Mouse pressed left at (326, 417)
Screenshot: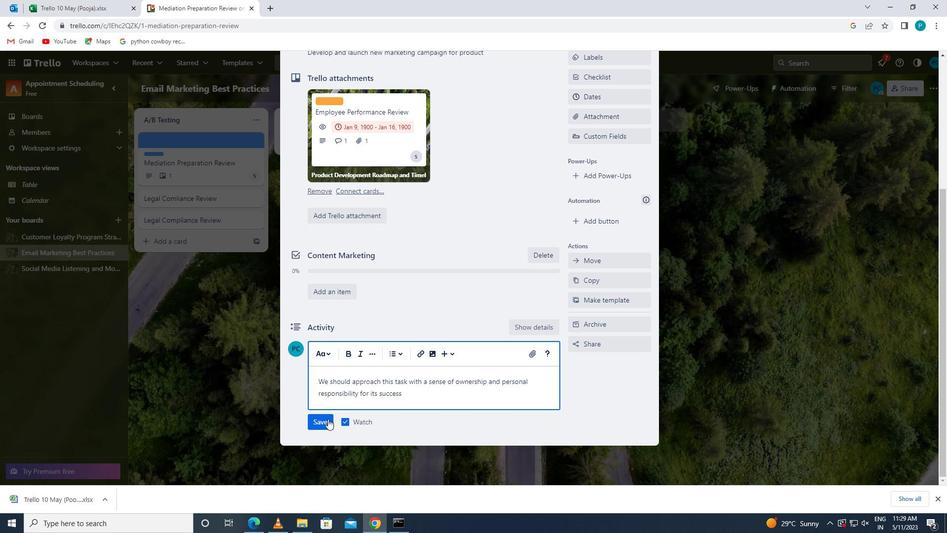 
Action: Mouse moved to (560, 335)
Screenshot: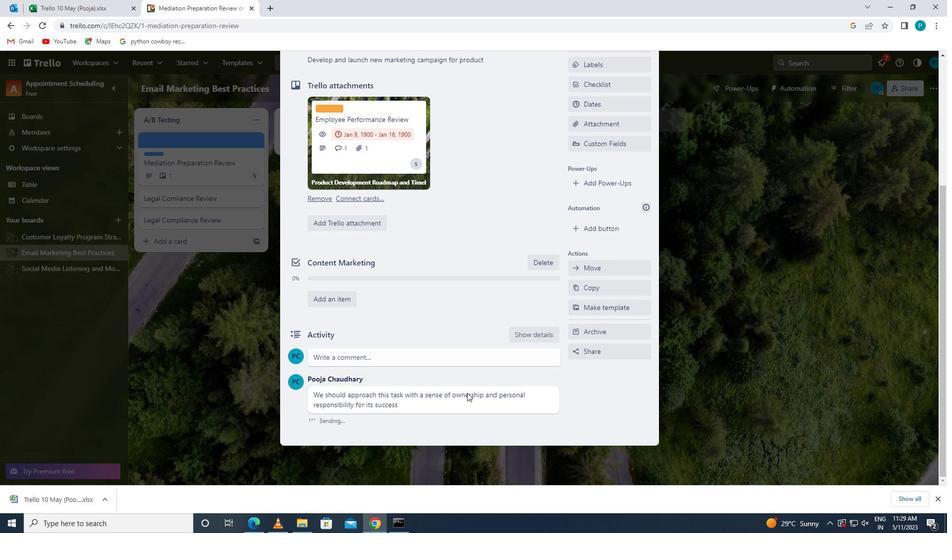 
Action: Mouse scrolled (560, 336) with delta (0, 0)
Screenshot: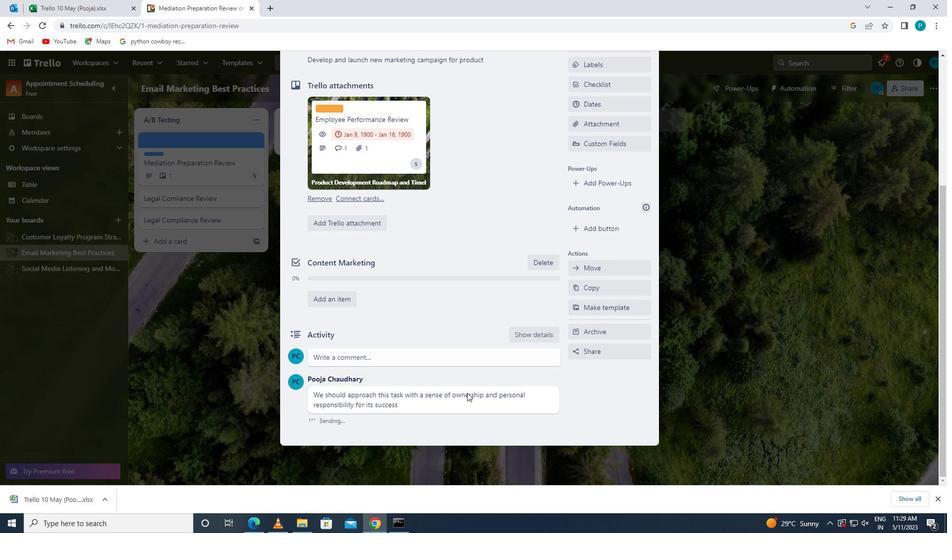 
Action: Mouse moved to (566, 323)
Screenshot: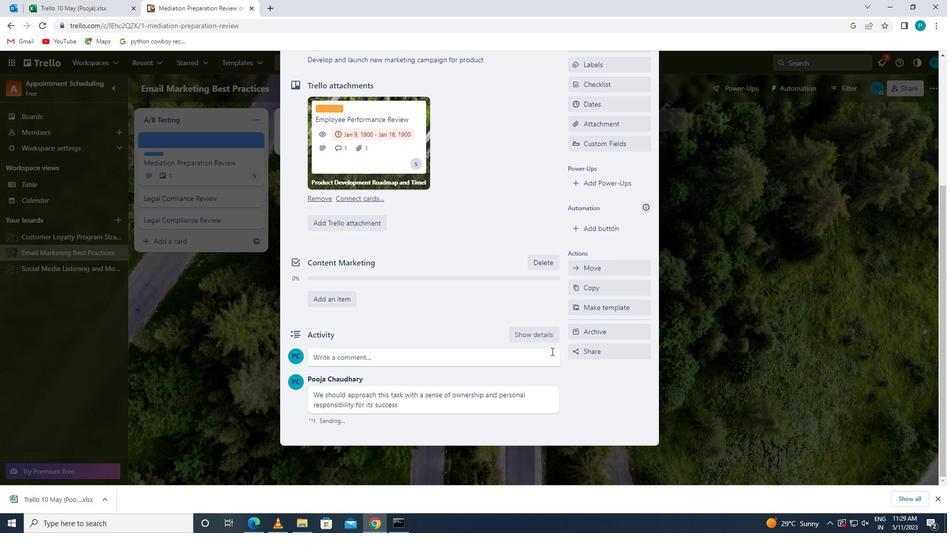 
Action: Mouse scrolled (566, 324) with delta (0, 0)
Screenshot: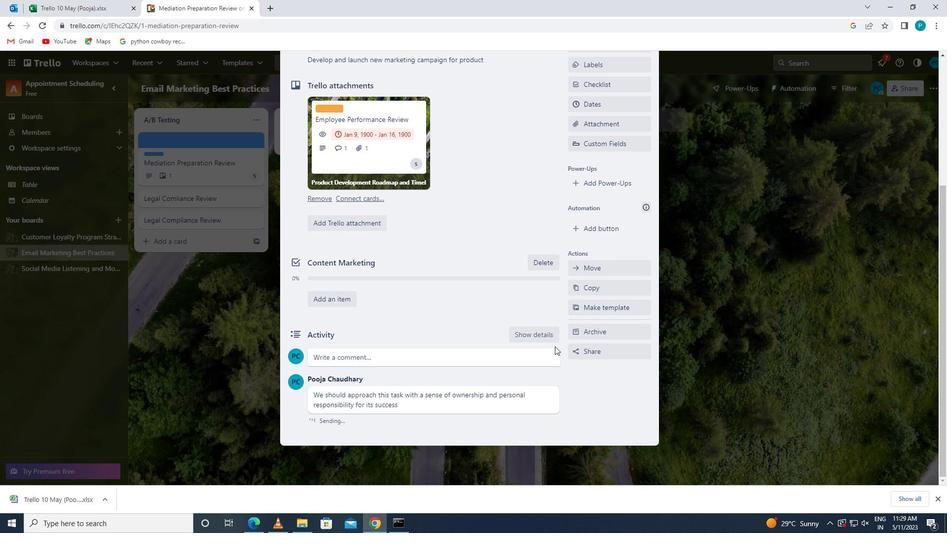 
Action: Mouse moved to (588, 206)
Screenshot: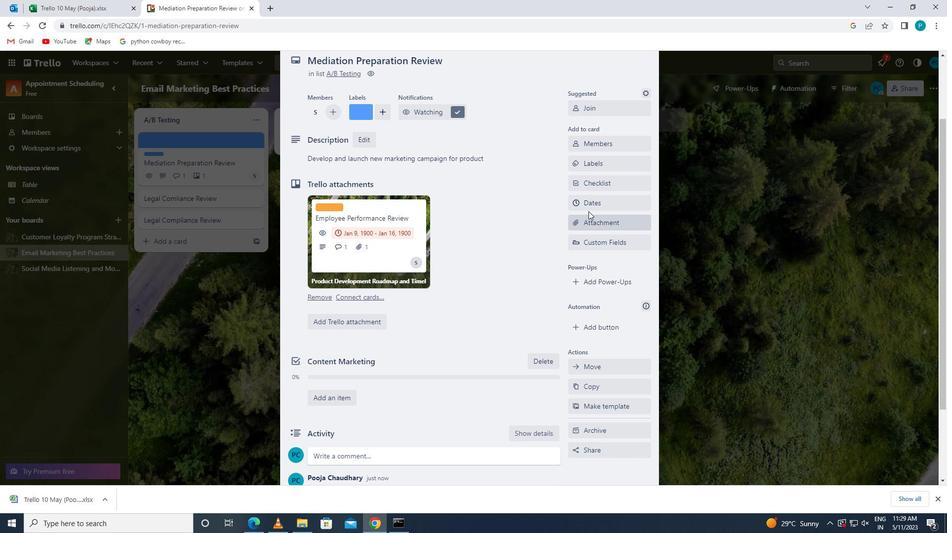
Action: Mouse pressed left at (588, 206)
Screenshot: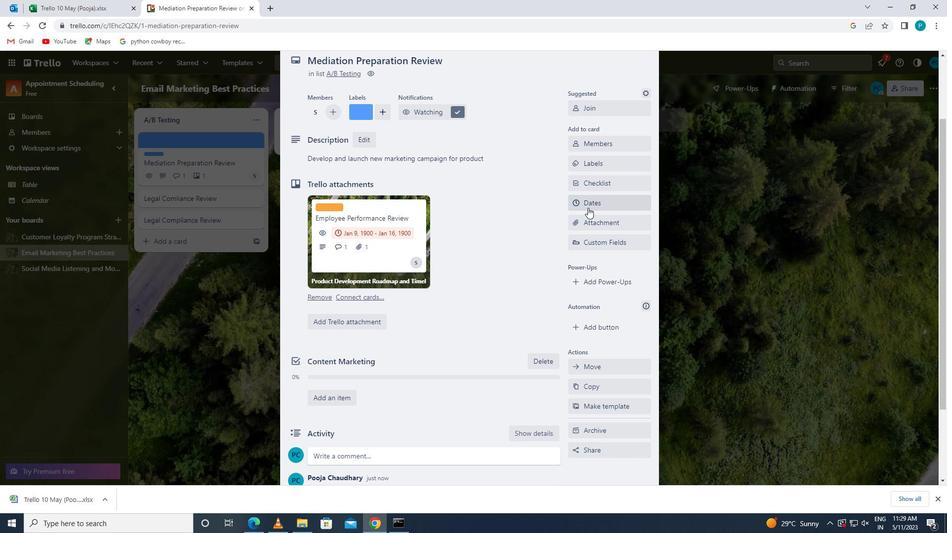 
Action: Mouse moved to (576, 266)
Screenshot: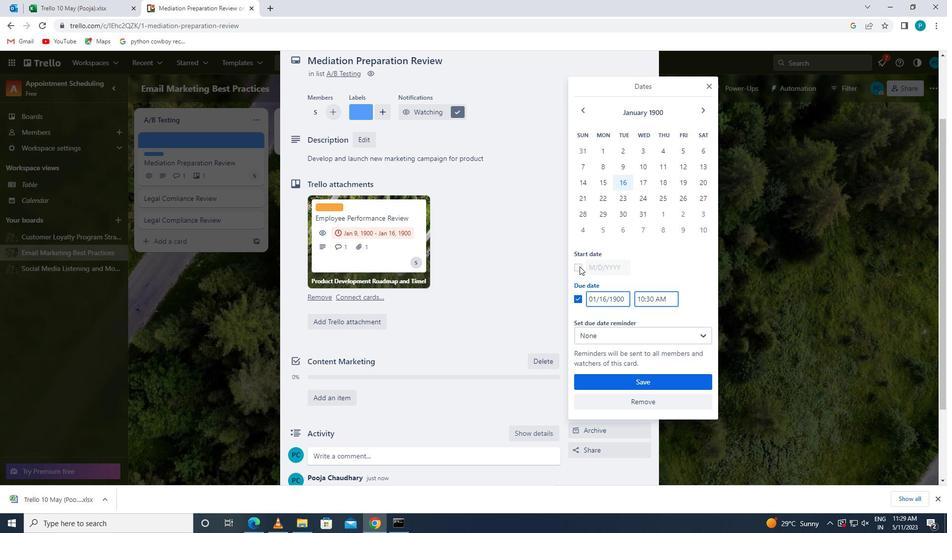 
Action: Mouse pressed left at (576, 266)
Screenshot: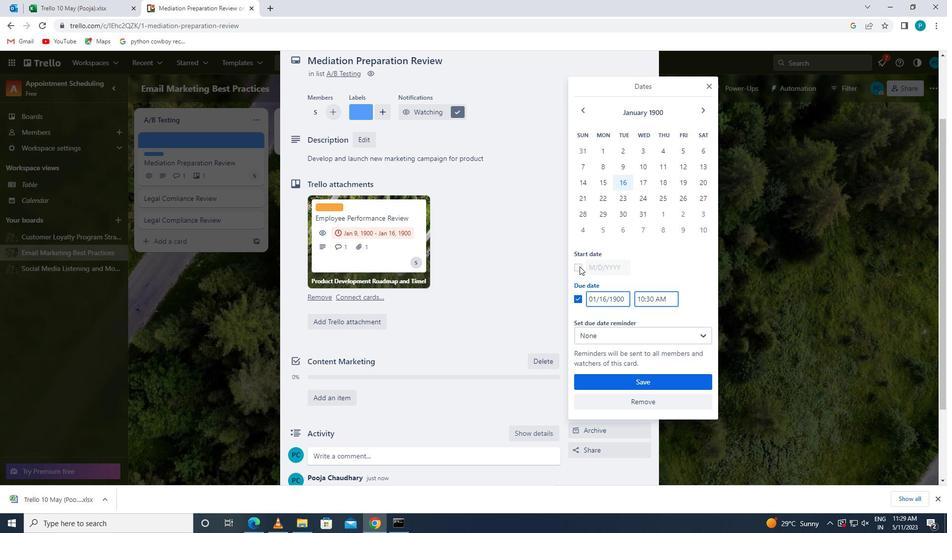 
Action: Mouse moved to (625, 267)
Screenshot: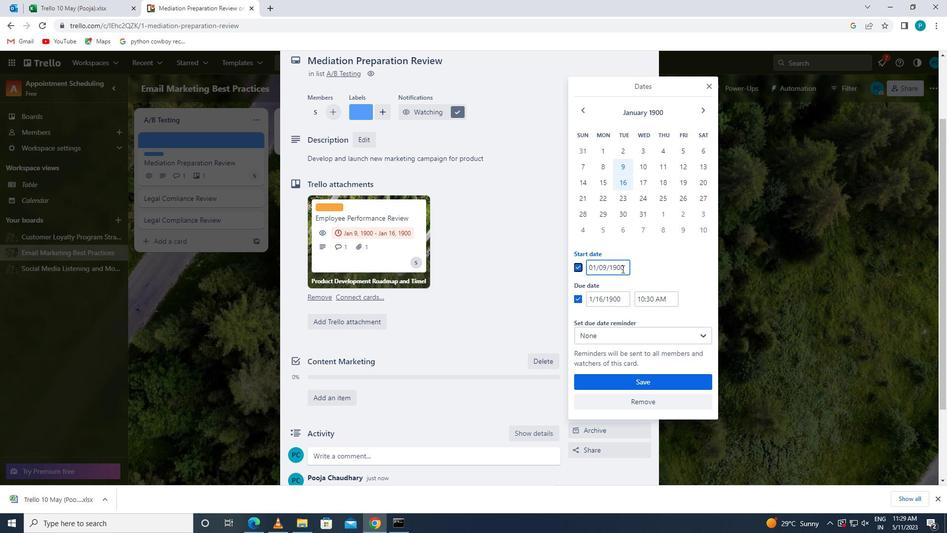 
Action: Mouse pressed left at (625, 267)
Screenshot: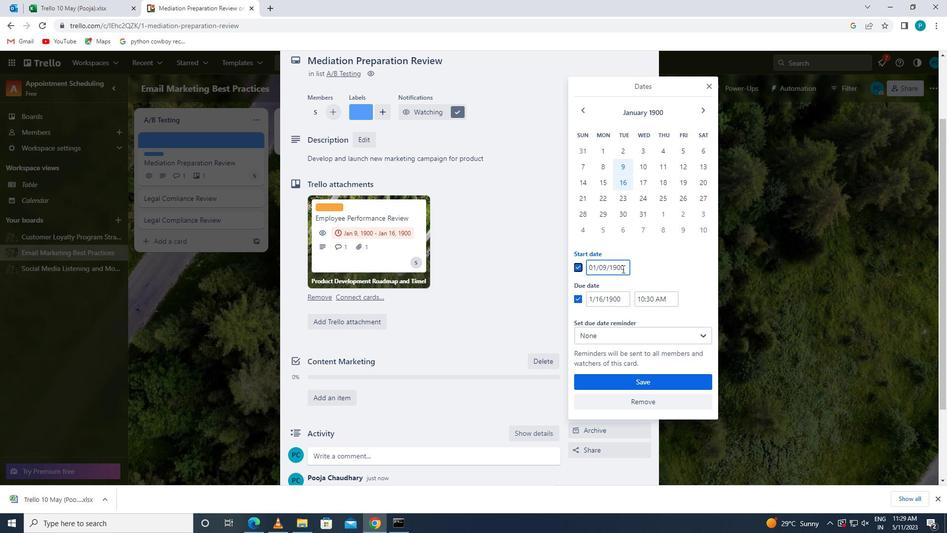 
Action: Mouse moved to (572, 266)
Screenshot: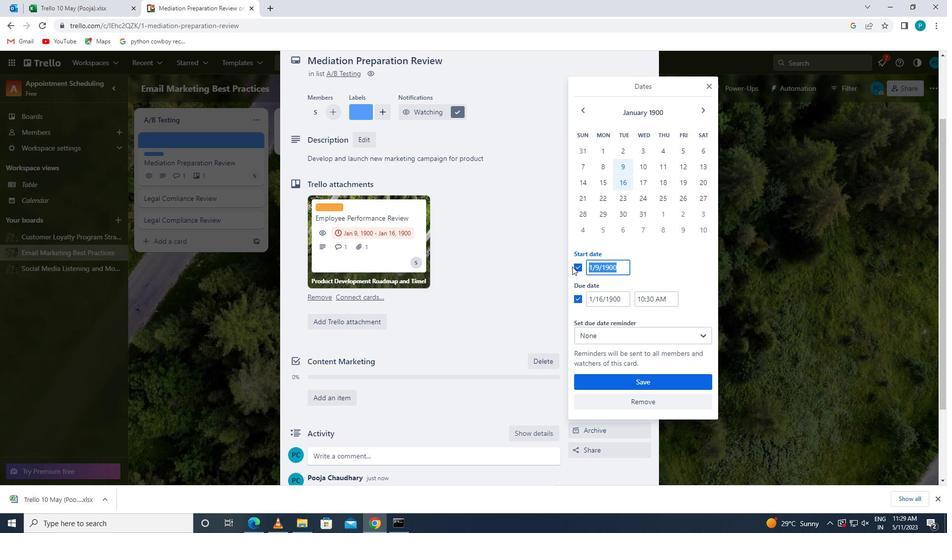 
Action: Key pressed 1/1/1900
Screenshot: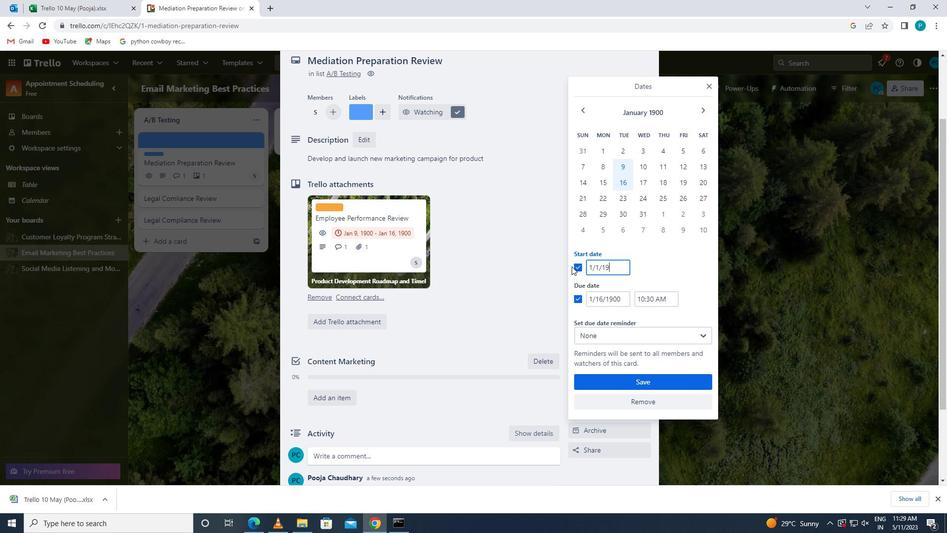 
Action: Mouse moved to (625, 298)
Screenshot: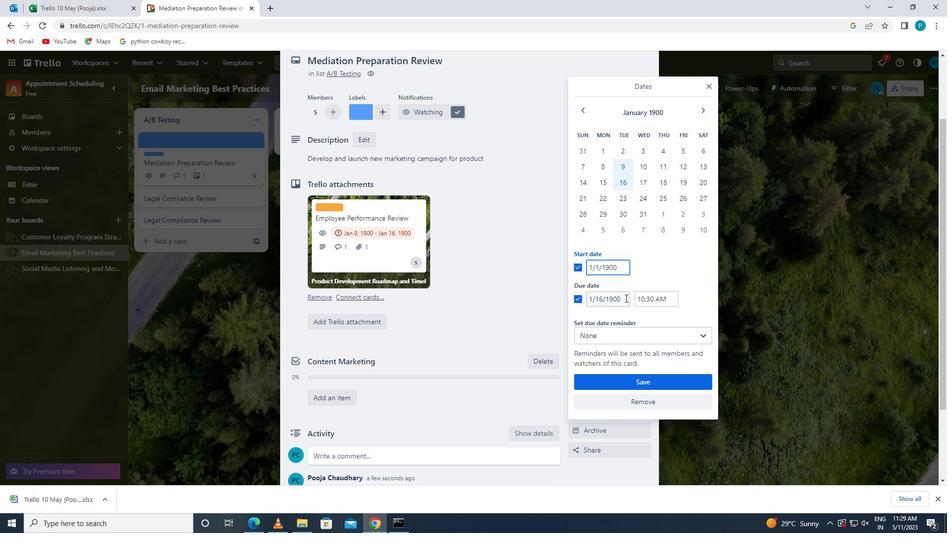 
Action: Mouse pressed left at (625, 298)
Screenshot: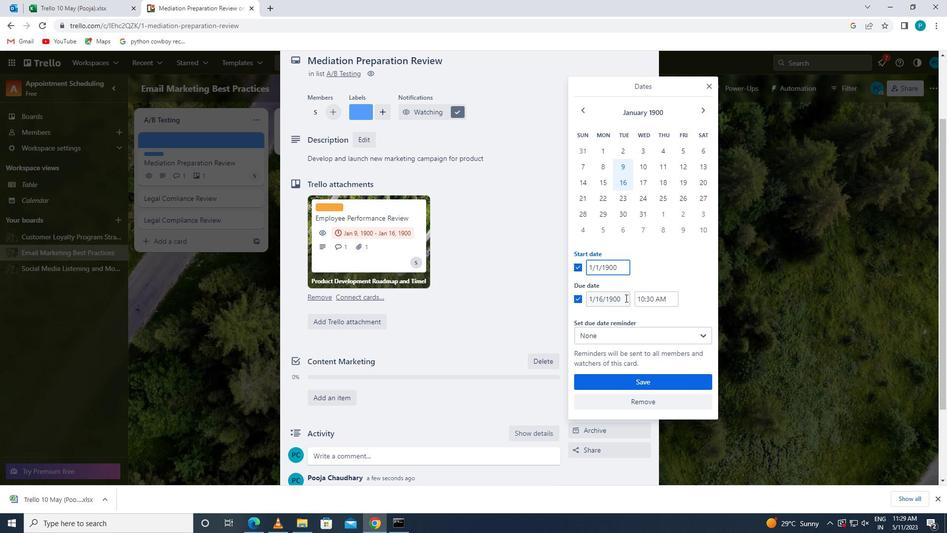 
Action: Key pressed <Key.backspace><Key.backspace><Key.backspace><Key.backspace><Key.backspace><Key.backspace><Key.backspace>8/1900
Screenshot: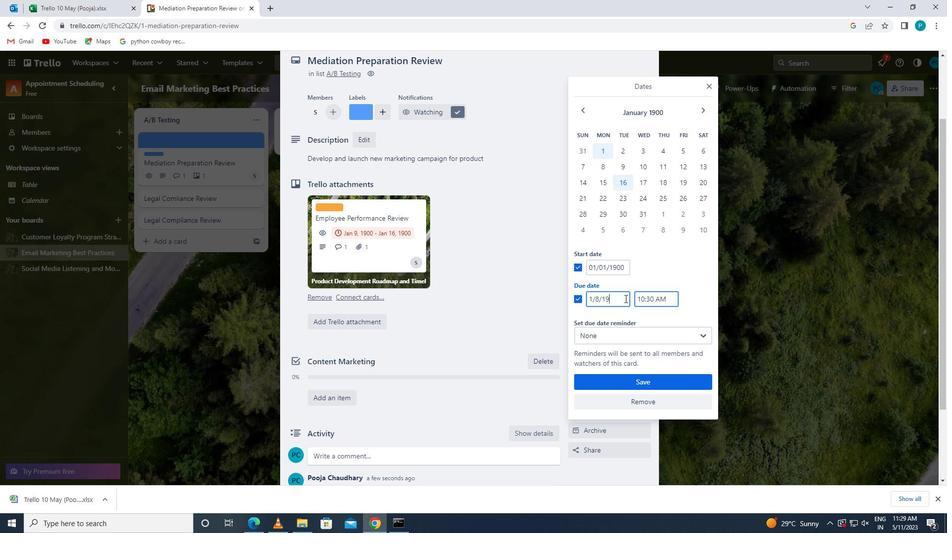 
Action: Mouse moved to (636, 385)
Screenshot: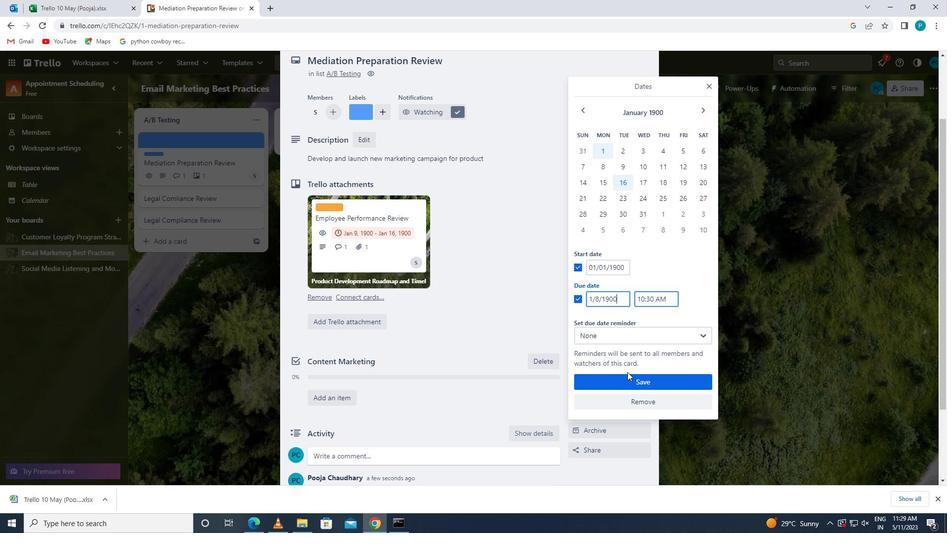 
Action: Mouse pressed left at (636, 385)
Screenshot: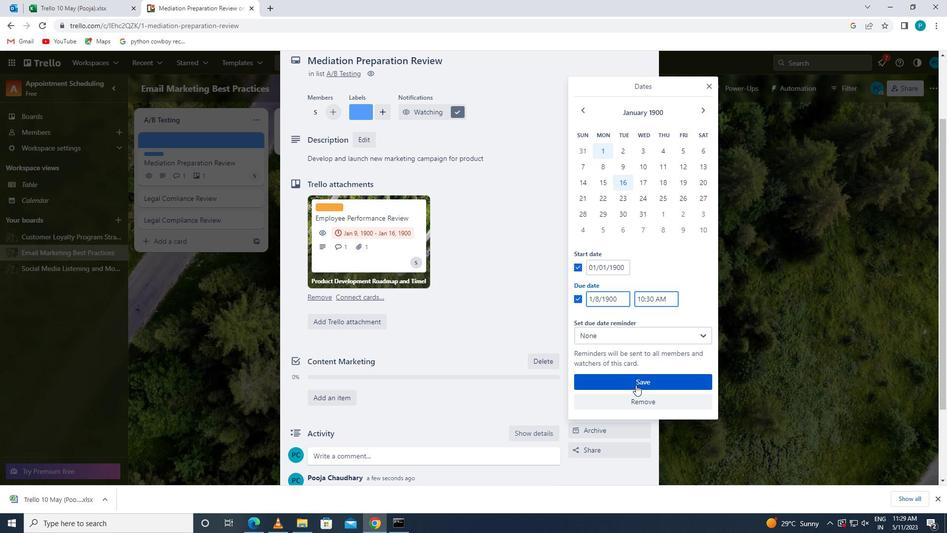 
